 Task: Search one way flight ticket for 2 adults, 2 infants in seat and 1 infant on lap in first from Cordova: Merle K. (mudhole) Smith Airport to Evansville: Evansville Regional Airport on 5-3-2023. Choice of flights is Frontier. Number of bags: 3 checked bags. Price is upto 65000. Outbound departure time preference is 9:15.
Action: Mouse moved to (274, 345)
Screenshot: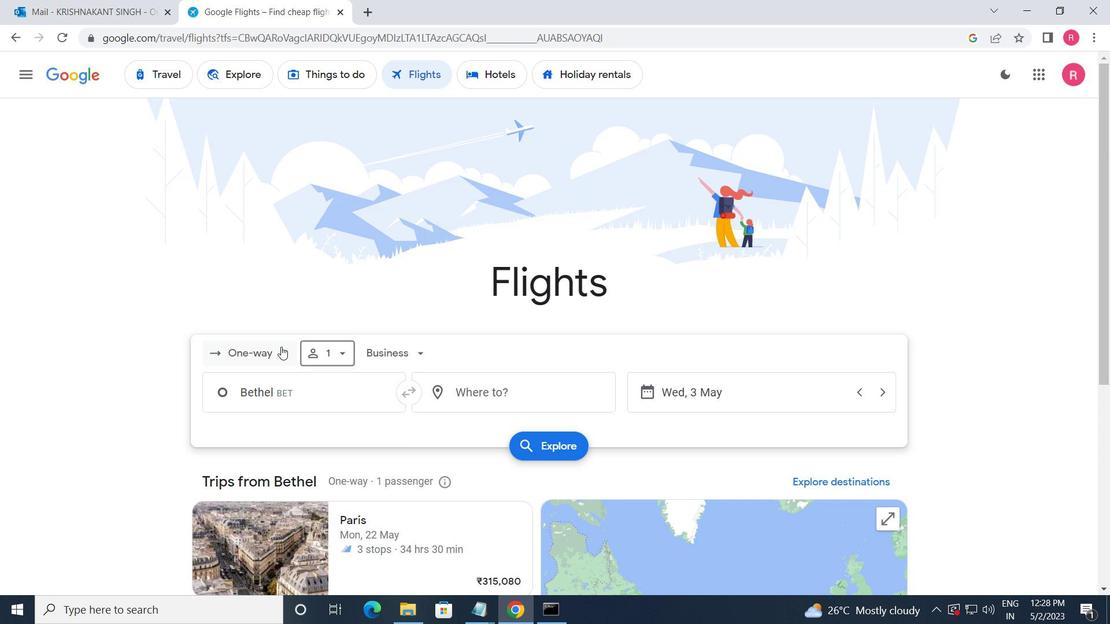 
Action: Mouse pressed left at (274, 345)
Screenshot: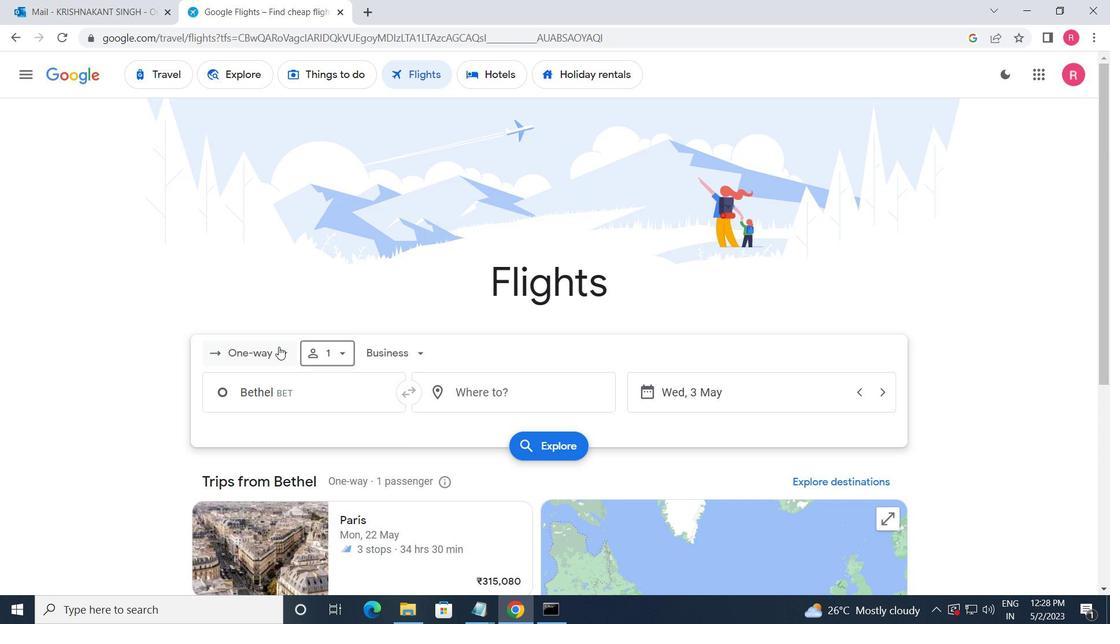 
Action: Mouse moved to (278, 419)
Screenshot: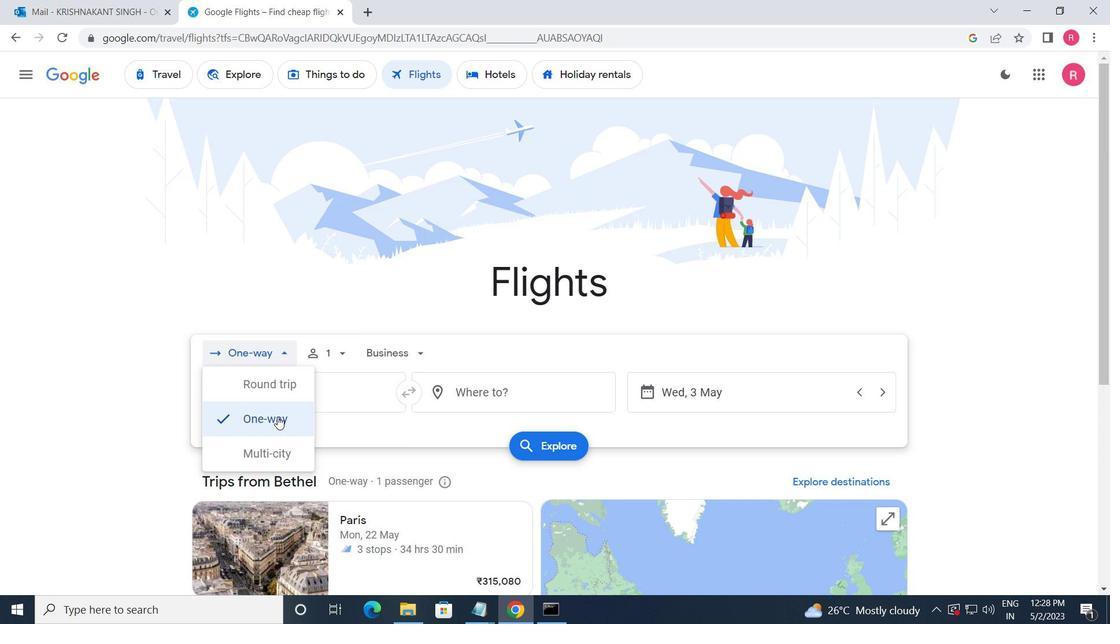 
Action: Mouse pressed left at (278, 419)
Screenshot: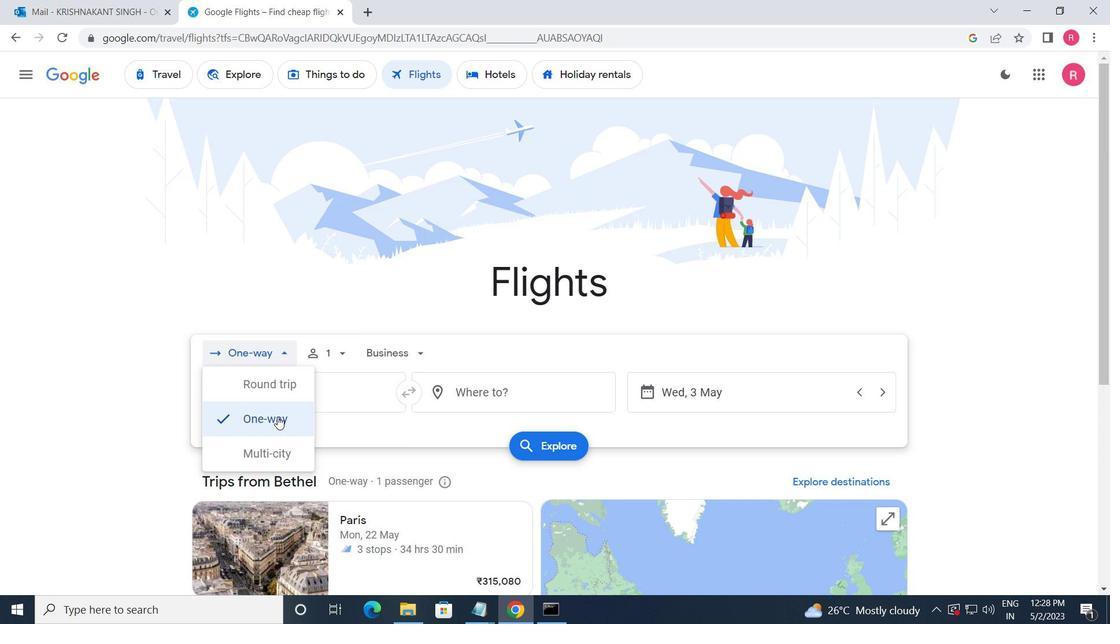 
Action: Mouse moved to (329, 359)
Screenshot: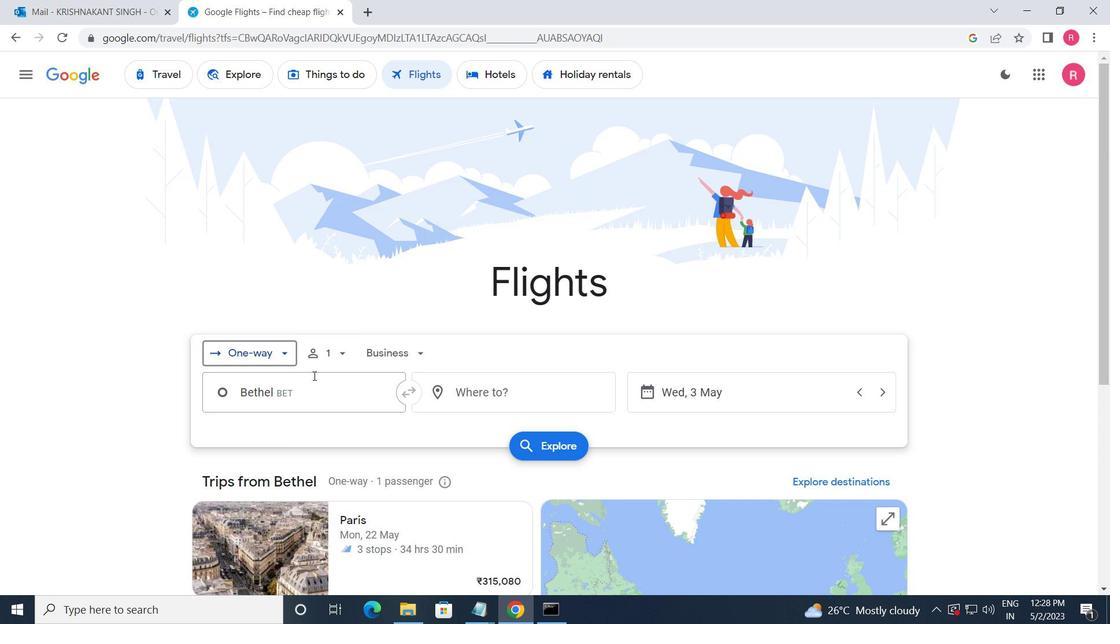 
Action: Mouse pressed left at (329, 359)
Screenshot: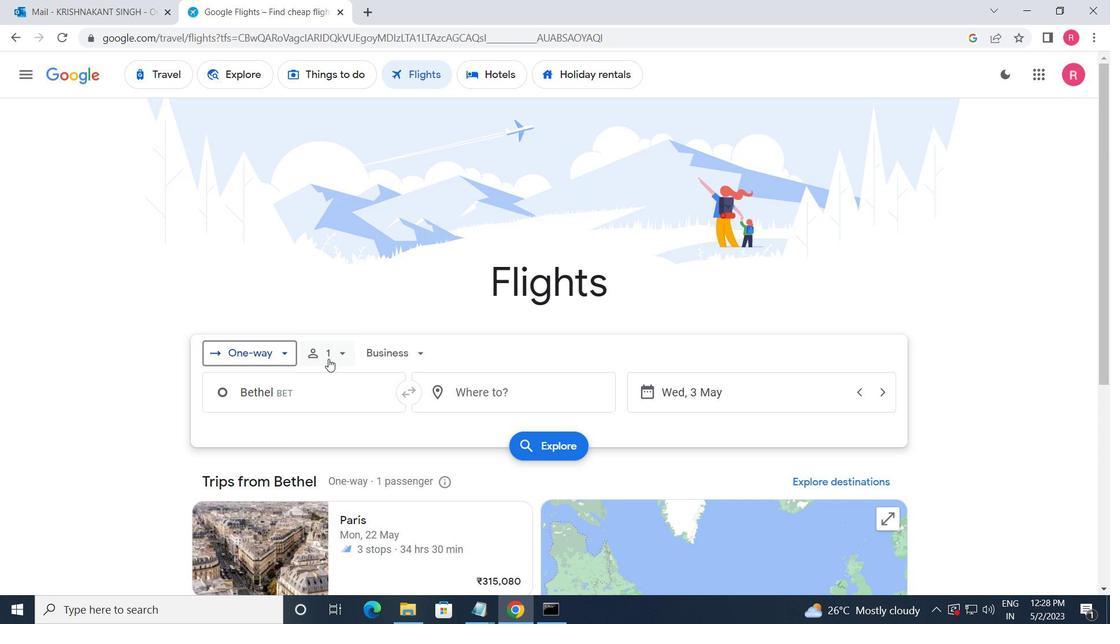 
Action: Mouse moved to (445, 387)
Screenshot: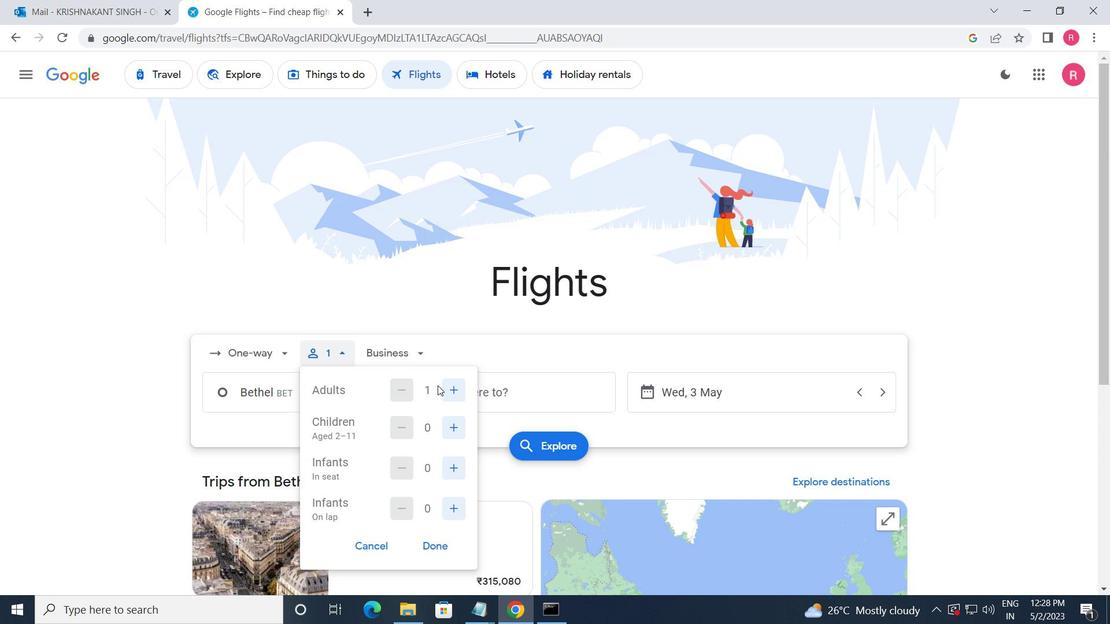 
Action: Mouse pressed left at (445, 387)
Screenshot: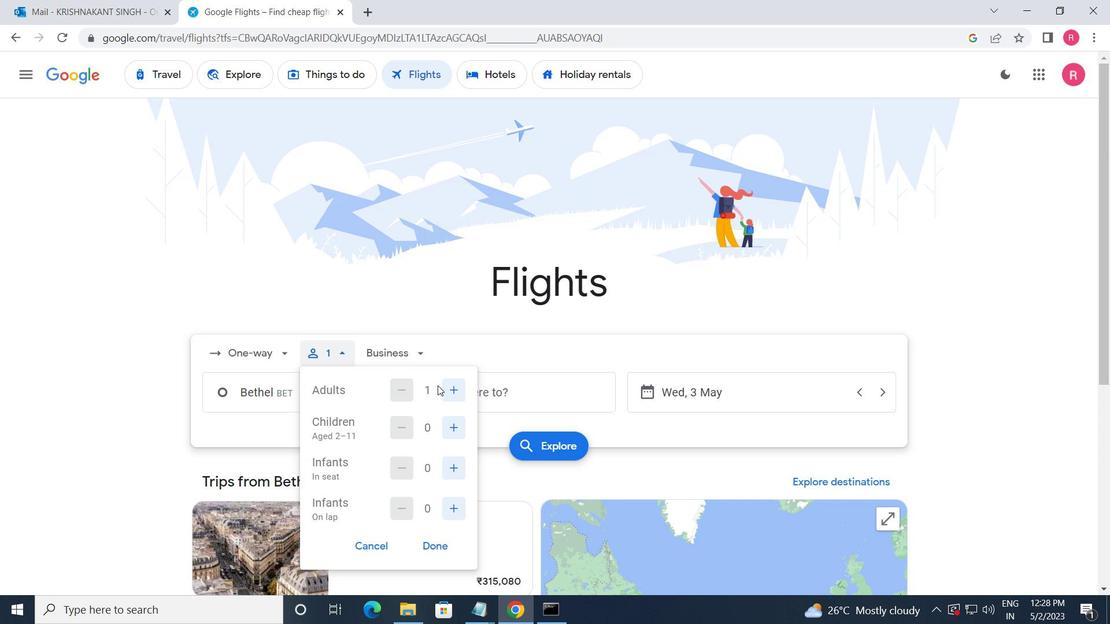 
Action: Mouse moved to (461, 426)
Screenshot: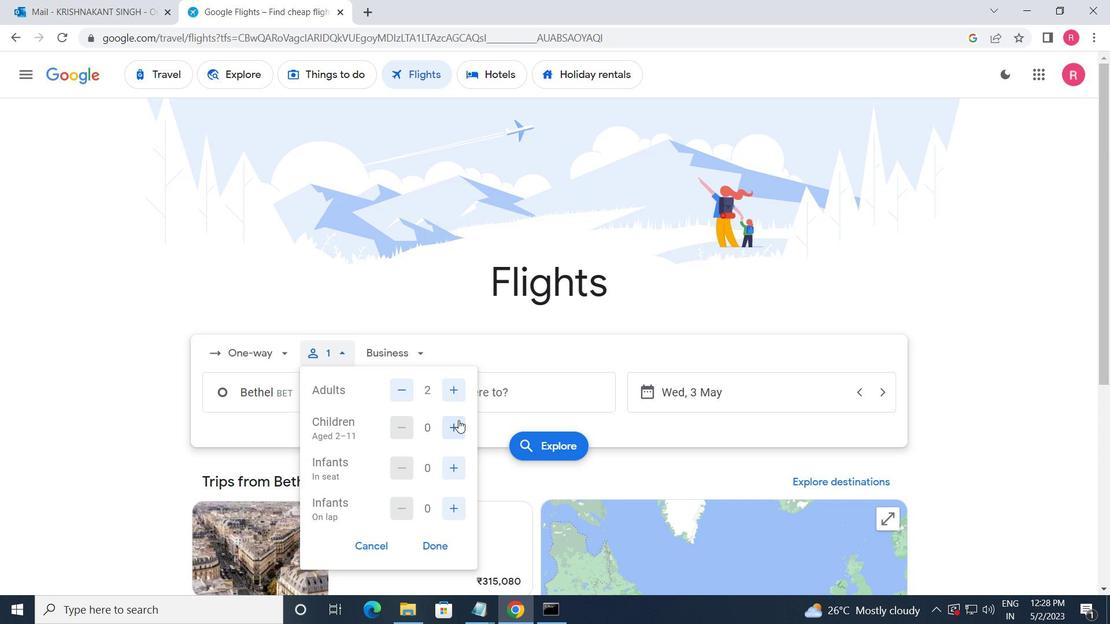 
Action: Mouse pressed left at (461, 426)
Screenshot: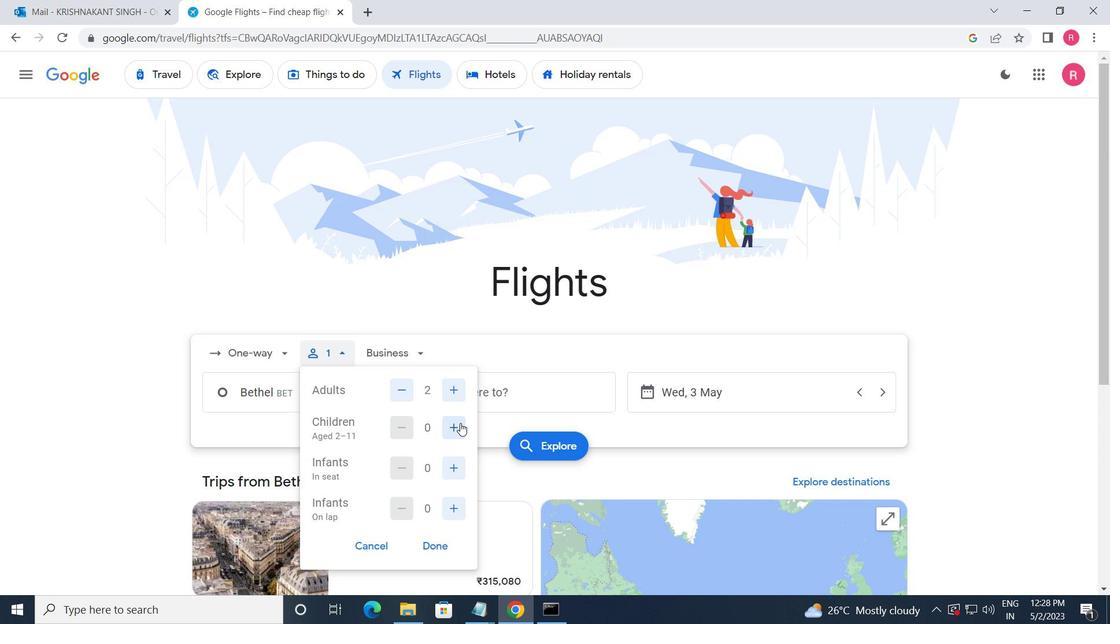 
Action: Mouse pressed left at (461, 426)
Screenshot: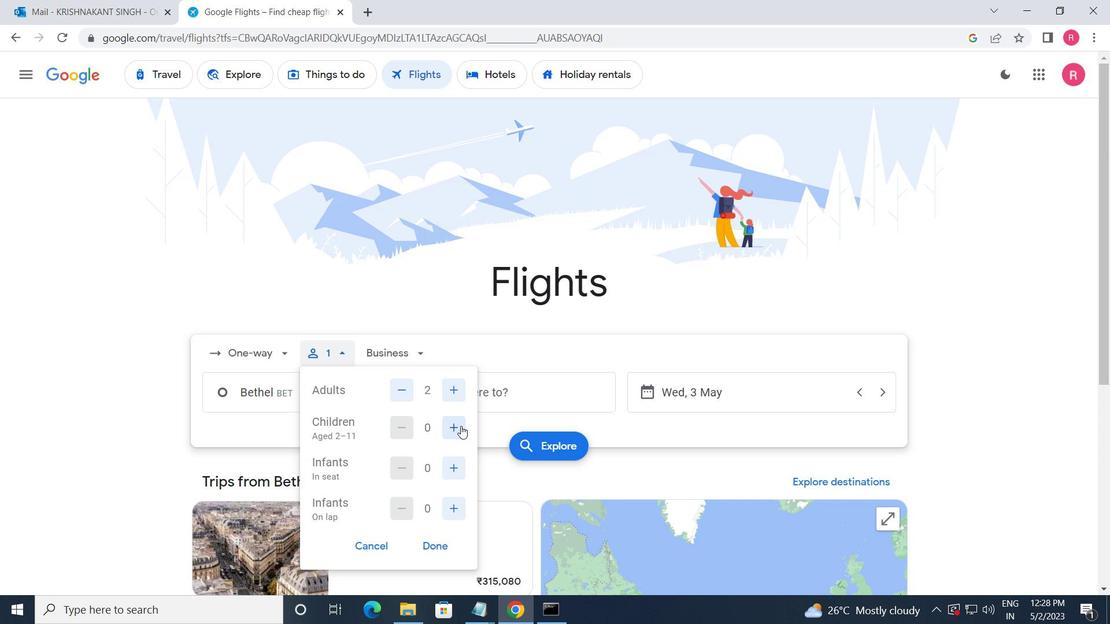 
Action: Mouse moved to (450, 464)
Screenshot: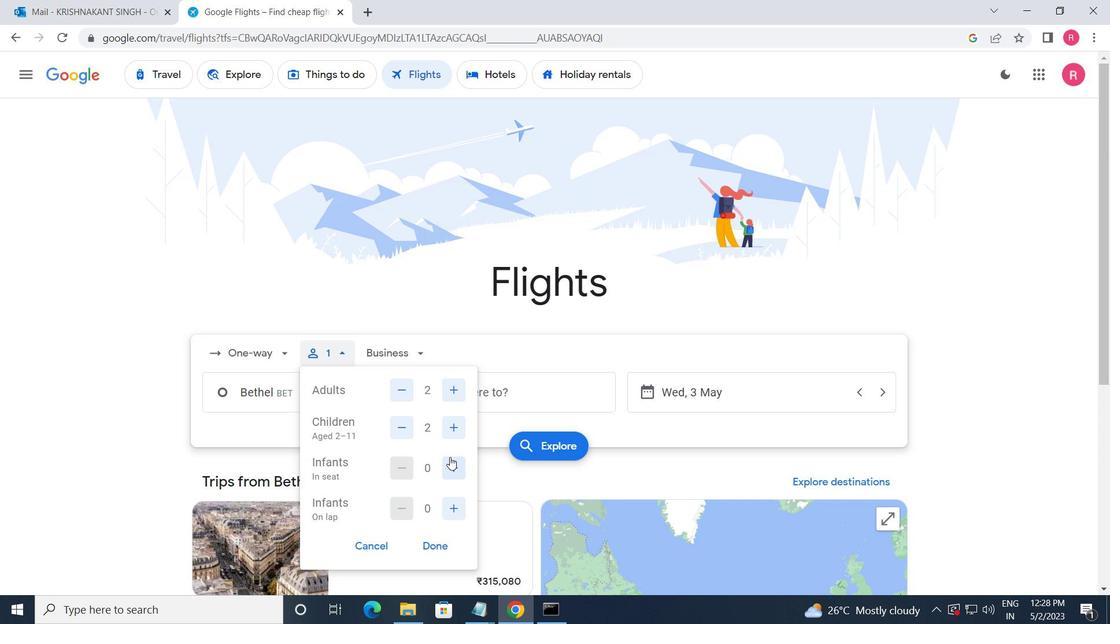 
Action: Mouse pressed left at (450, 464)
Screenshot: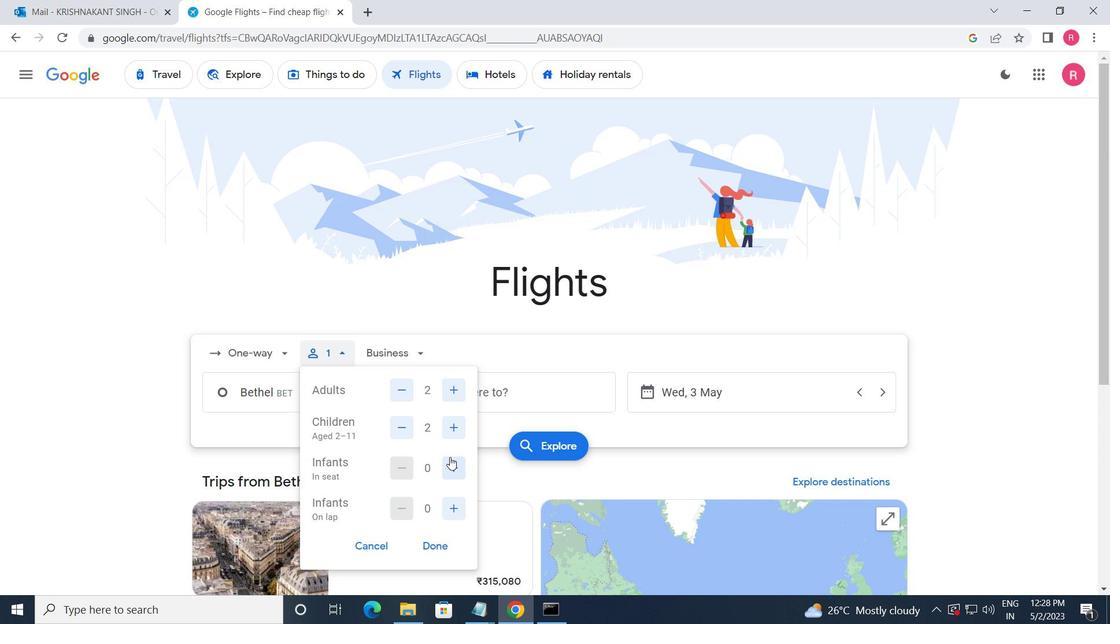 
Action: Mouse moved to (440, 545)
Screenshot: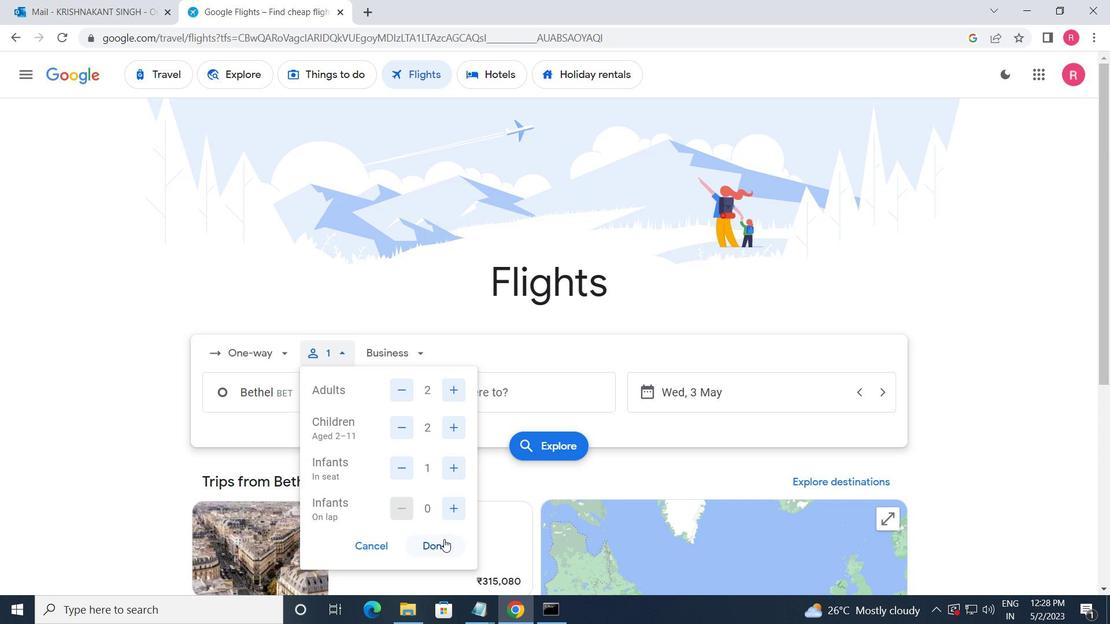 
Action: Mouse pressed left at (440, 545)
Screenshot: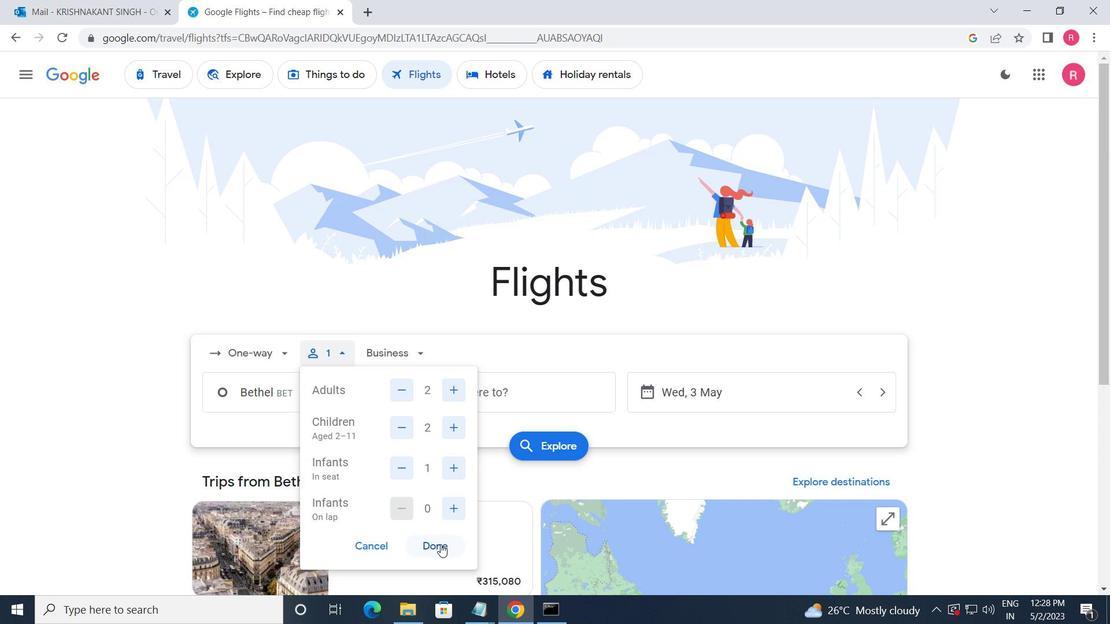 
Action: Mouse moved to (407, 358)
Screenshot: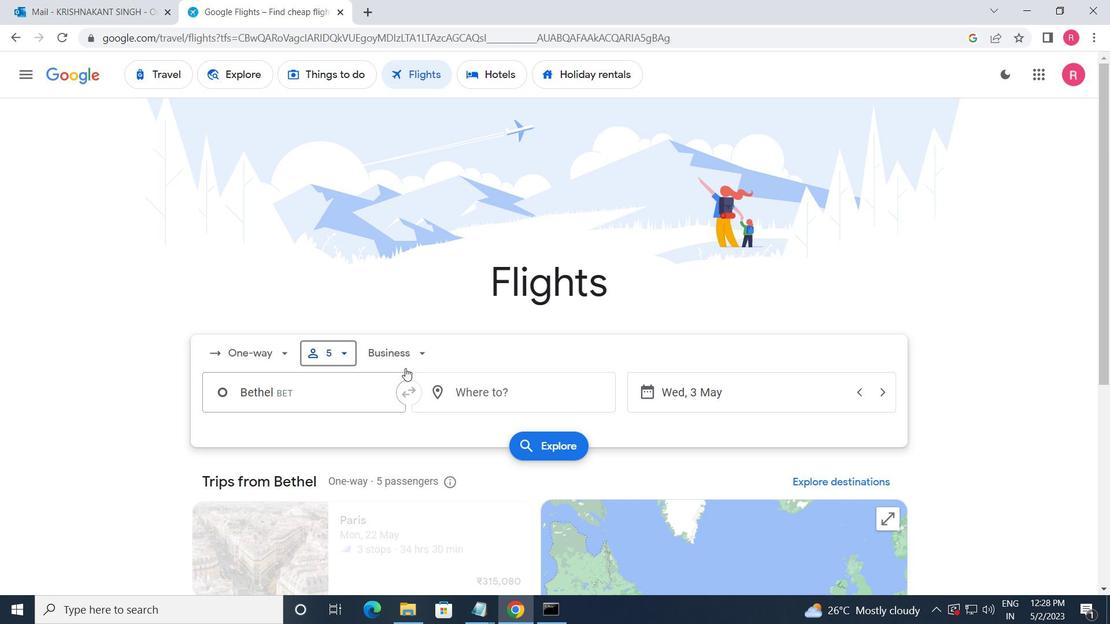 
Action: Mouse pressed left at (407, 358)
Screenshot: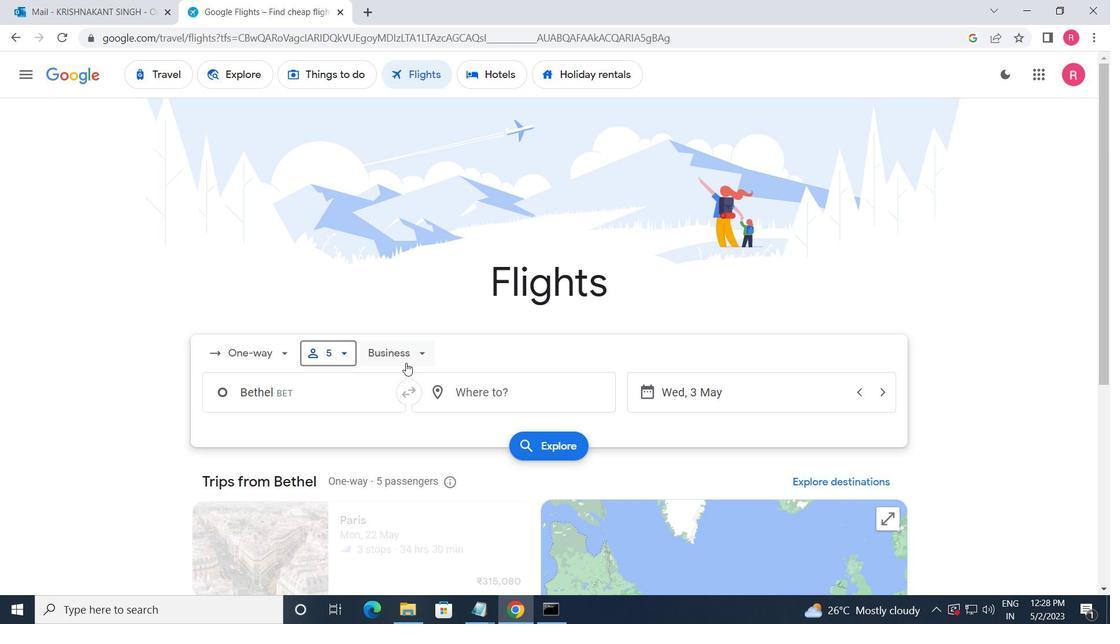 
Action: Mouse moved to (403, 475)
Screenshot: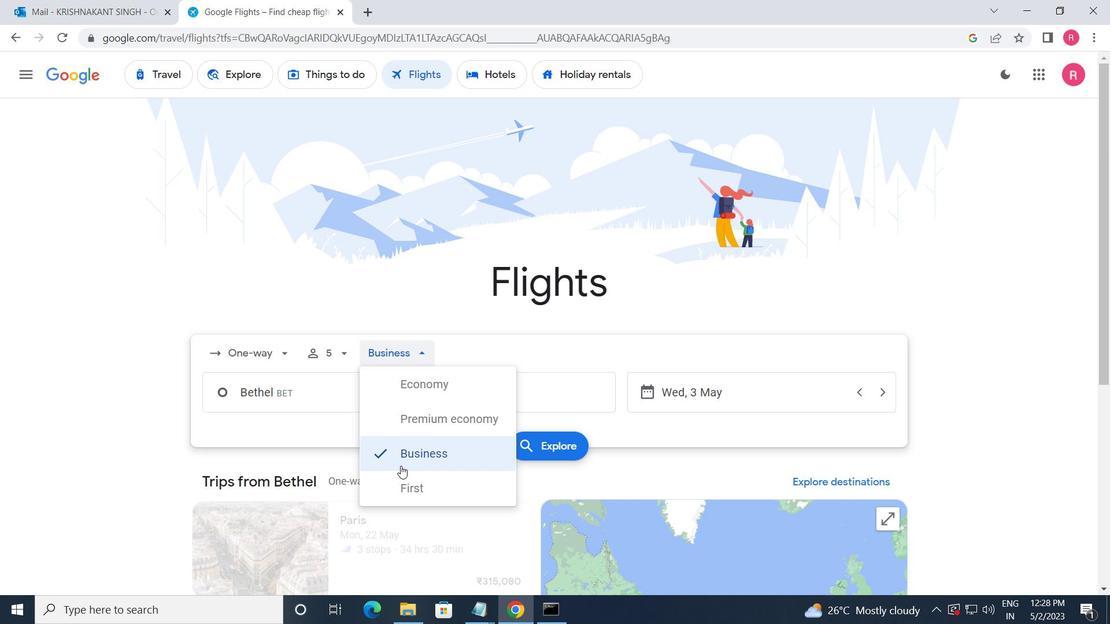 
Action: Mouse pressed left at (403, 475)
Screenshot: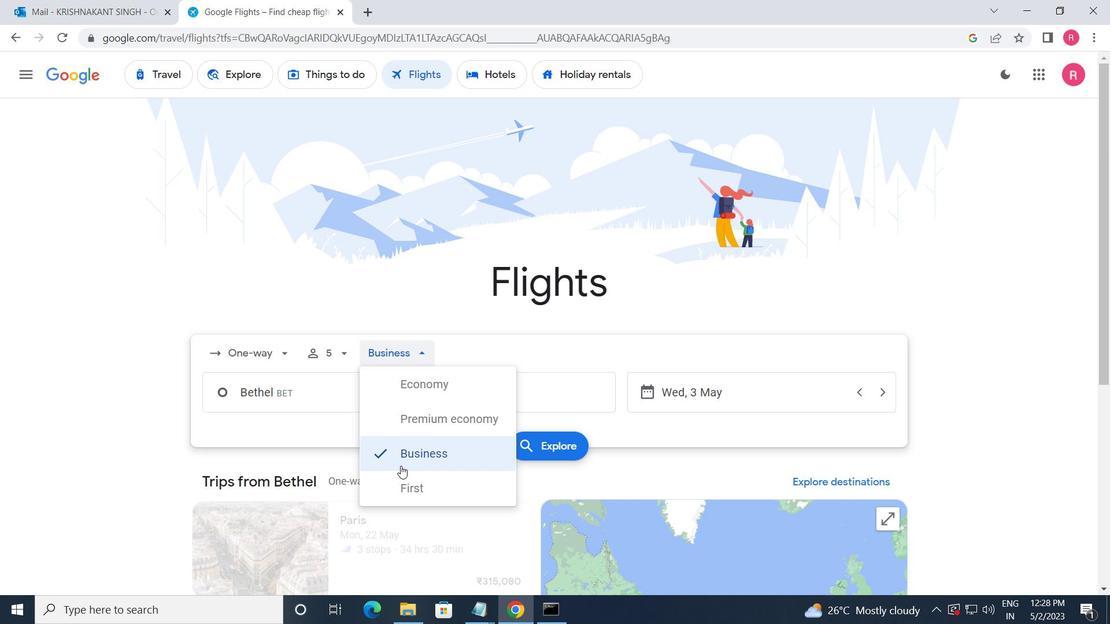 
Action: Mouse moved to (358, 398)
Screenshot: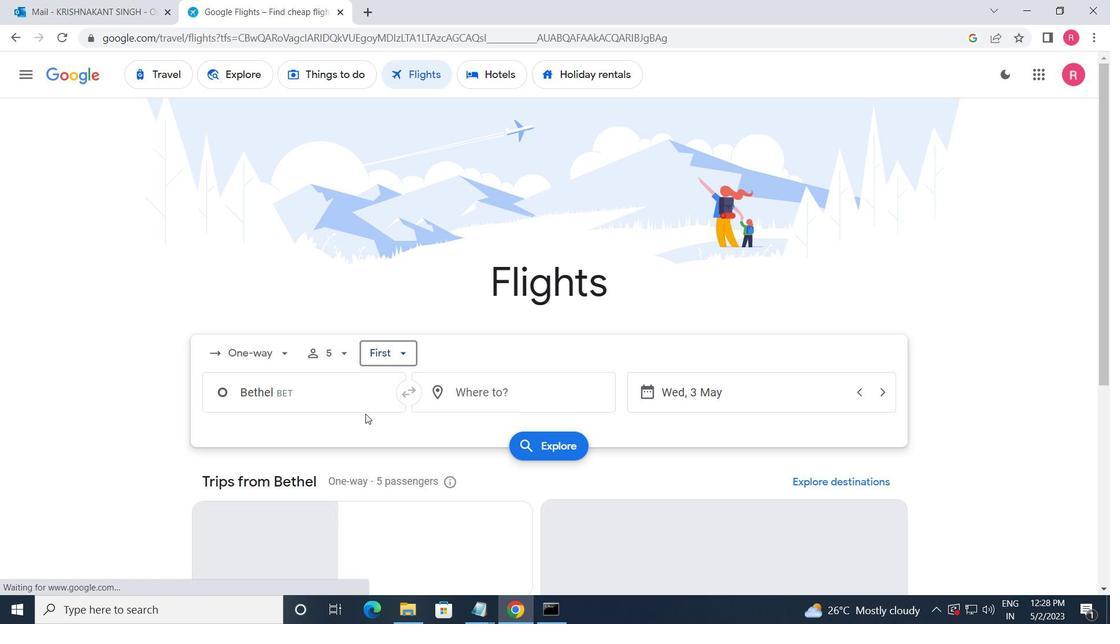 
Action: Mouse pressed left at (358, 398)
Screenshot: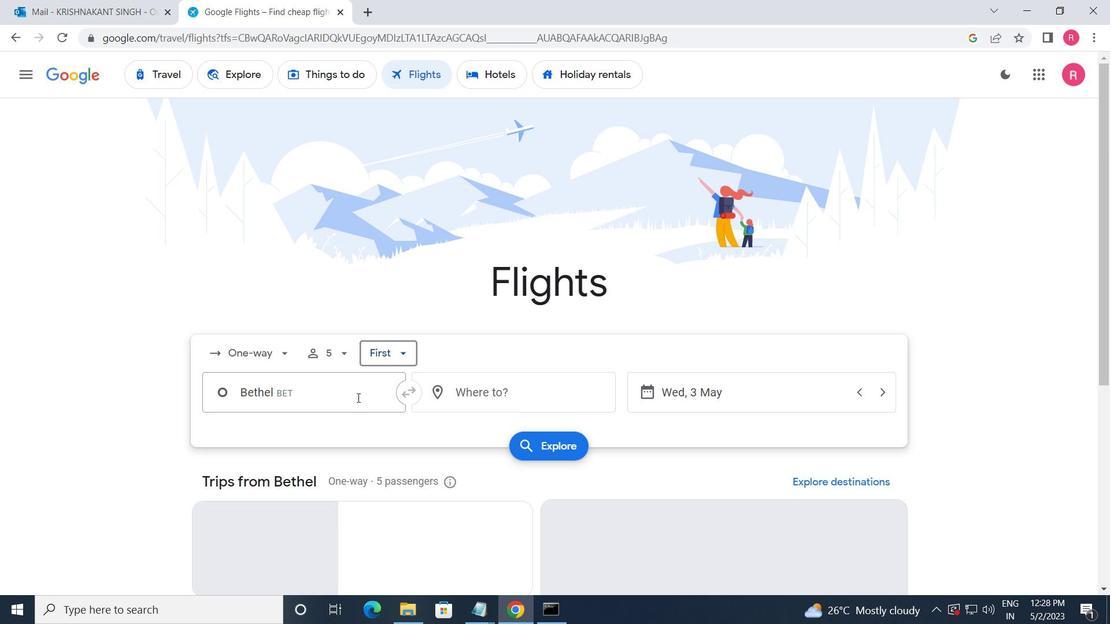 
Action: Mouse moved to (292, 191)
Screenshot: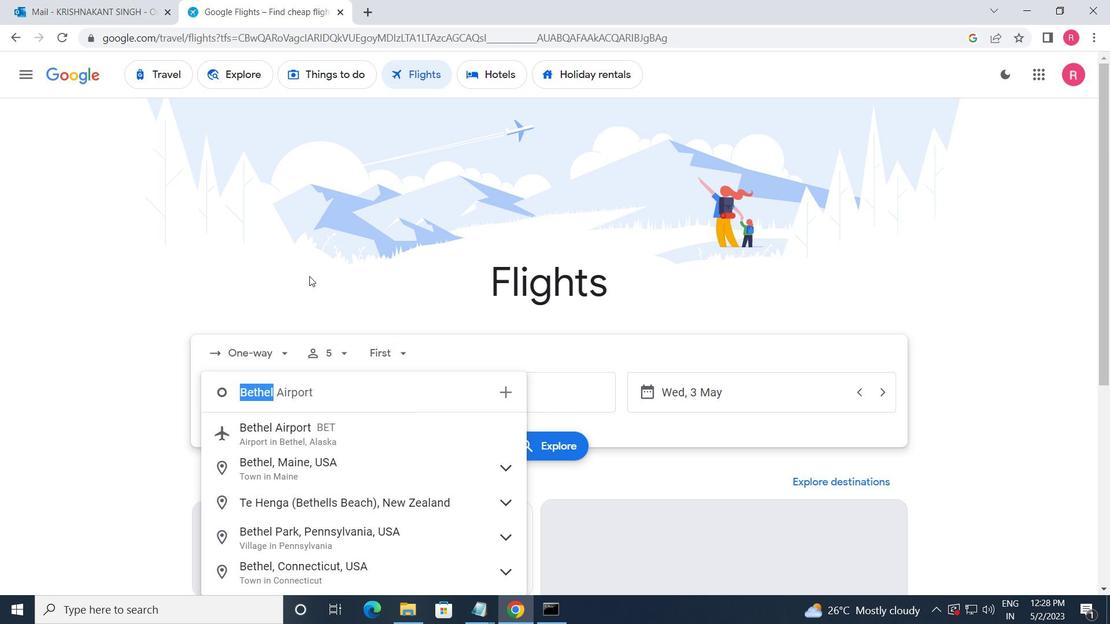 
Action: Key pressed <Key.shift_r>Merle<Key.space>
Screenshot: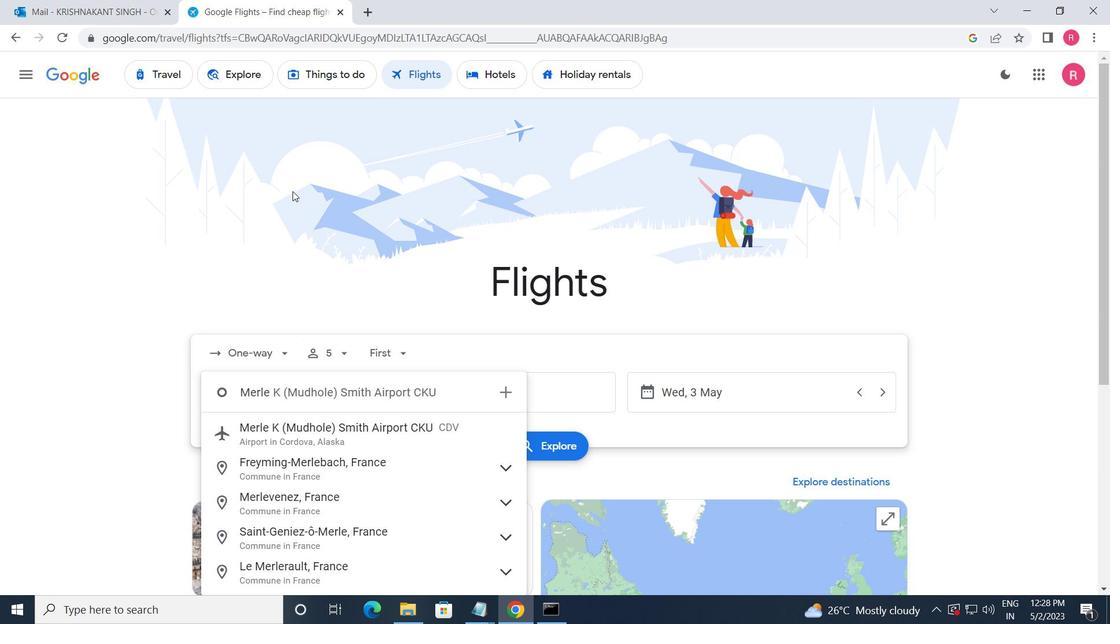 
Action: Mouse moved to (330, 434)
Screenshot: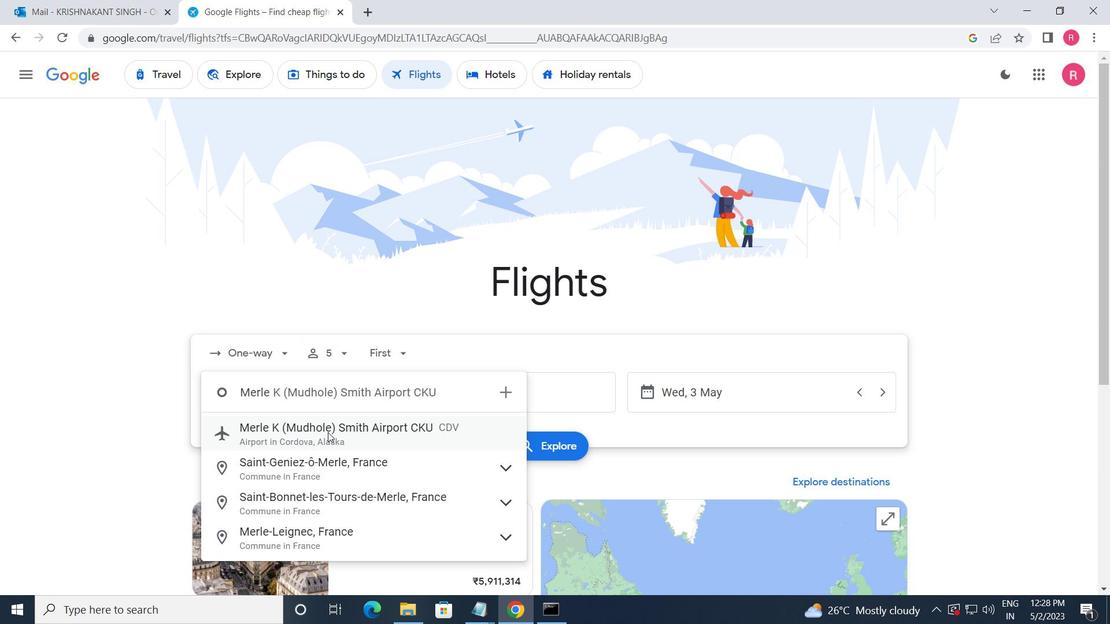 
Action: Mouse pressed left at (330, 434)
Screenshot: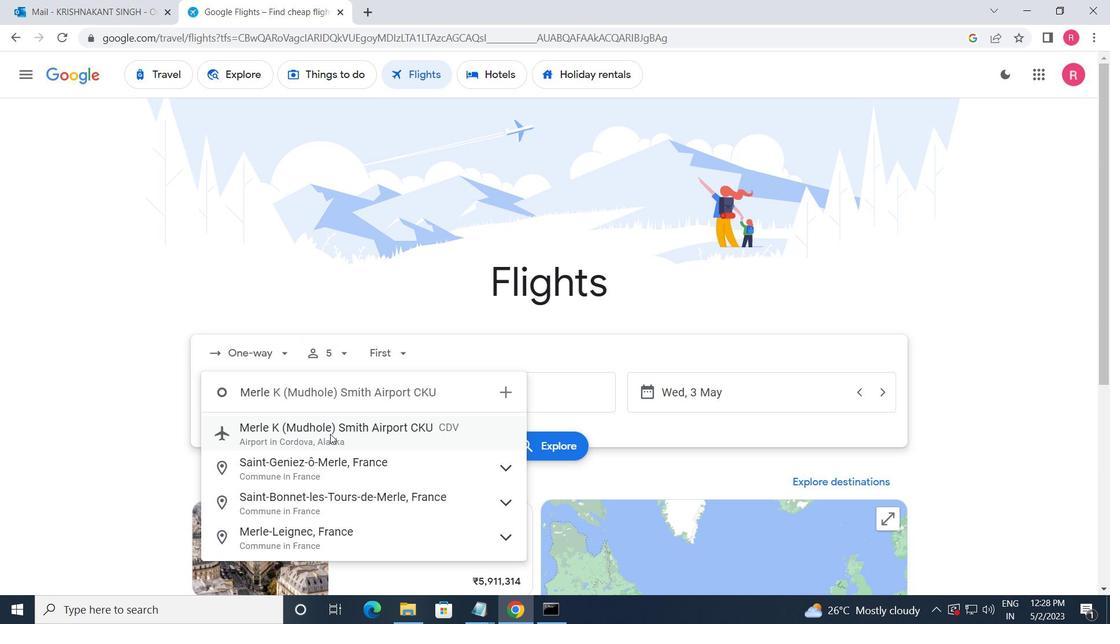 
Action: Mouse moved to (481, 389)
Screenshot: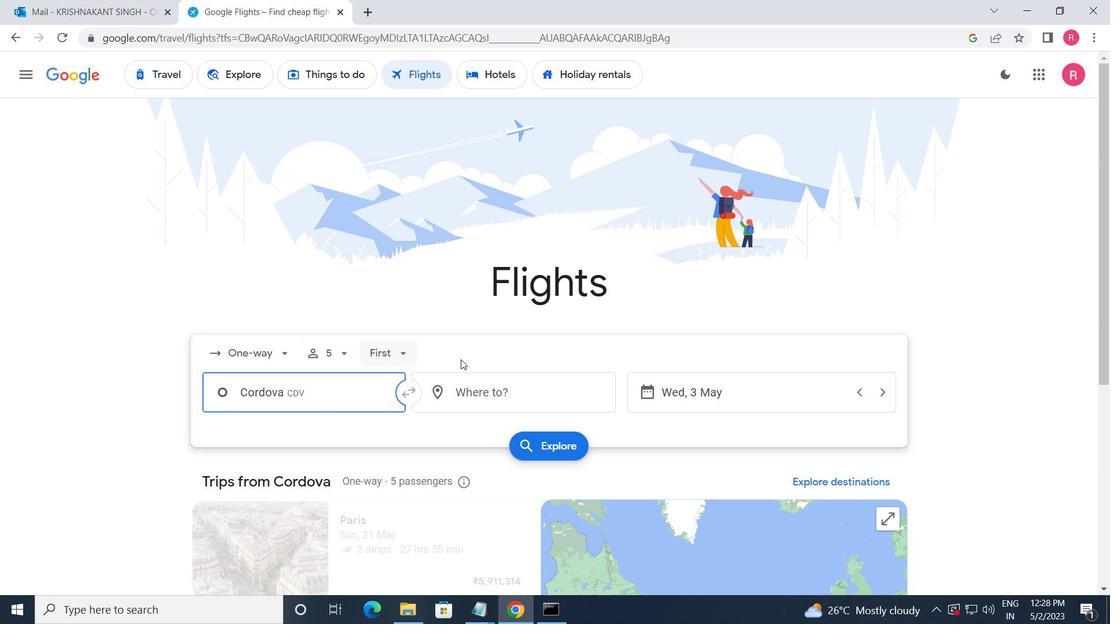 
Action: Mouse pressed left at (481, 389)
Screenshot: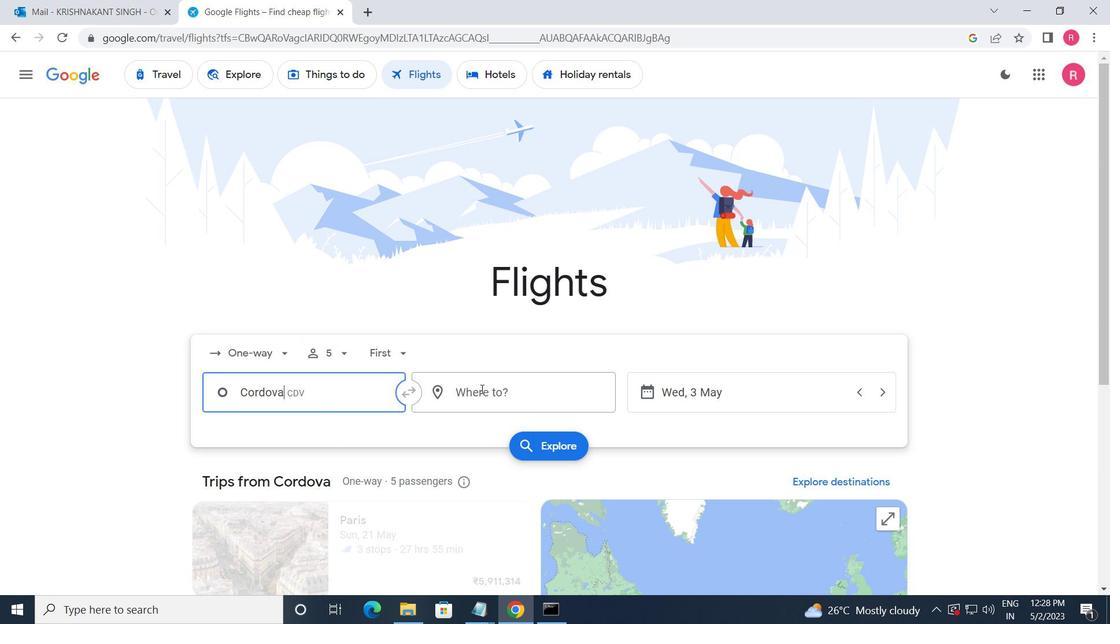 
Action: Mouse moved to (502, 541)
Screenshot: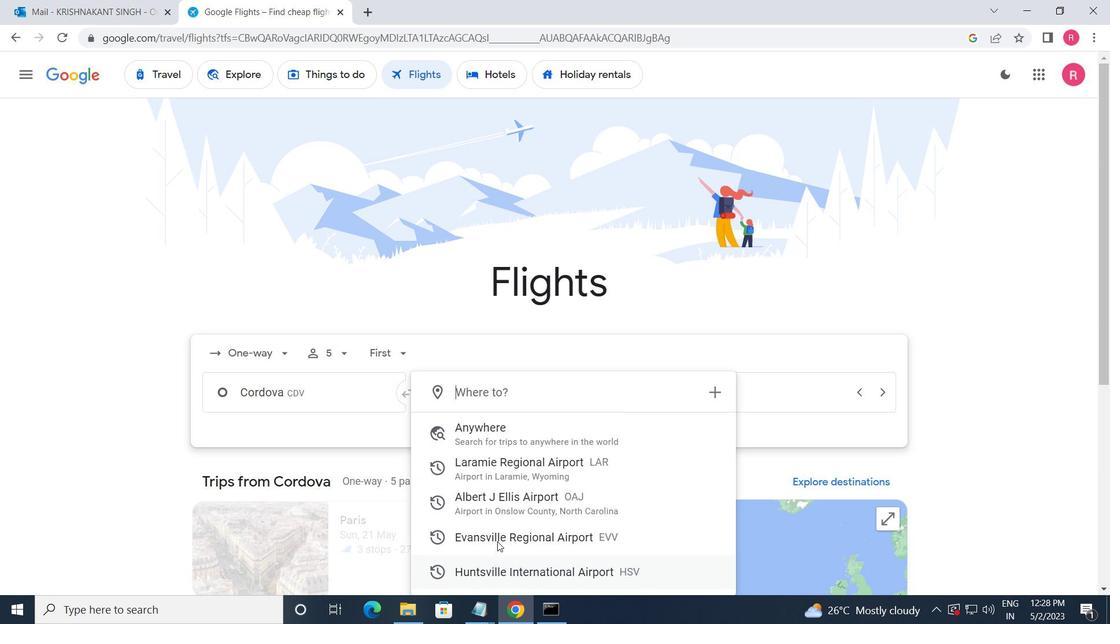 
Action: Mouse pressed left at (502, 541)
Screenshot: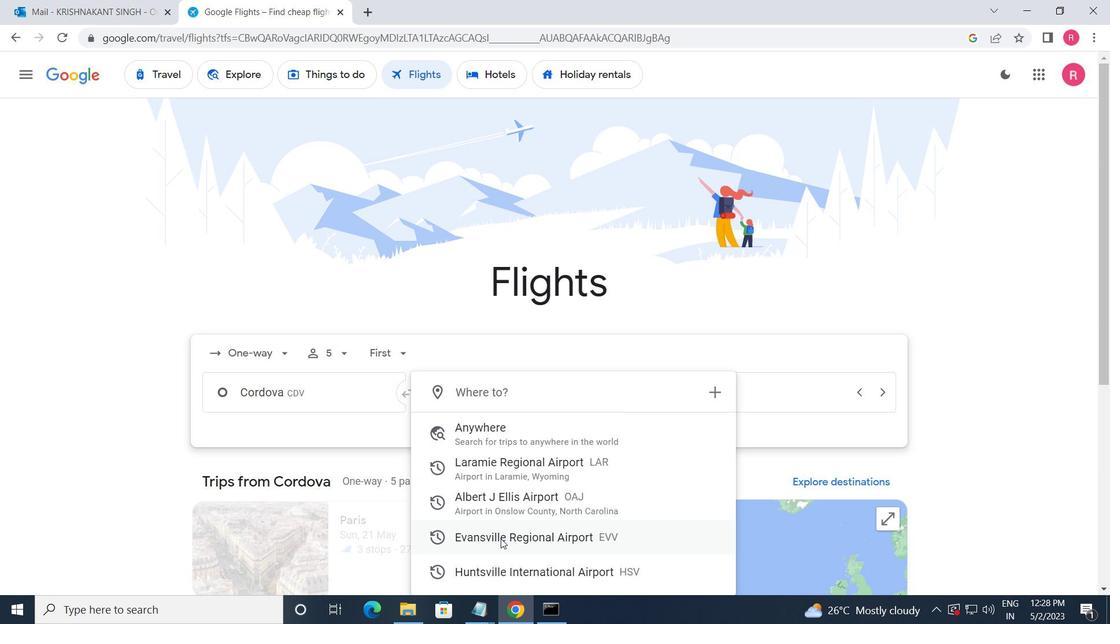 
Action: Mouse moved to (751, 389)
Screenshot: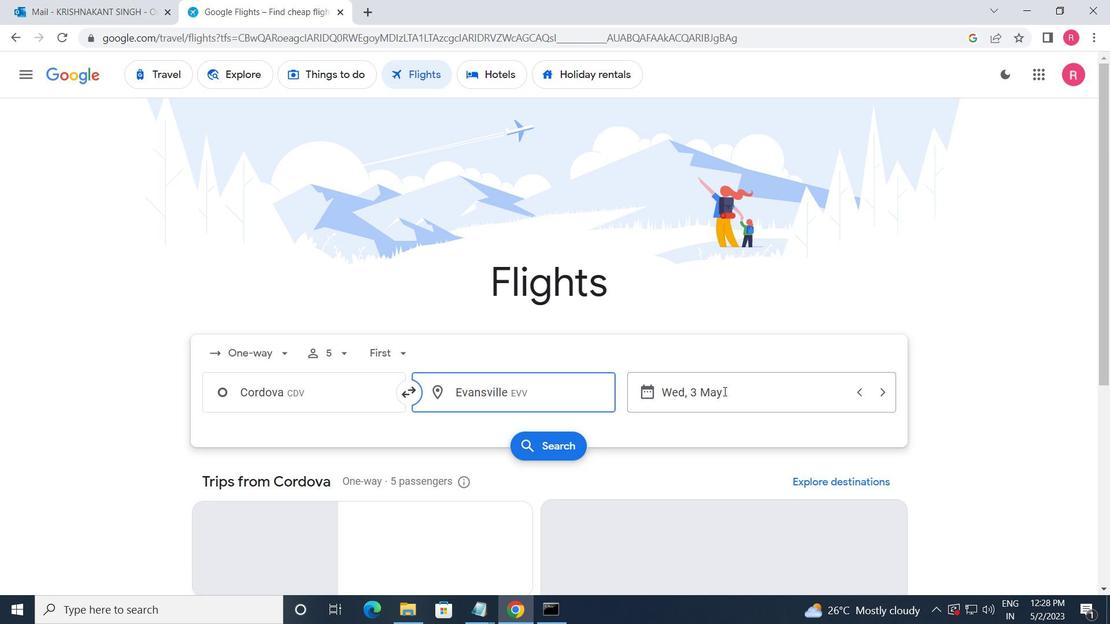 
Action: Mouse pressed left at (751, 389)
Screenshot: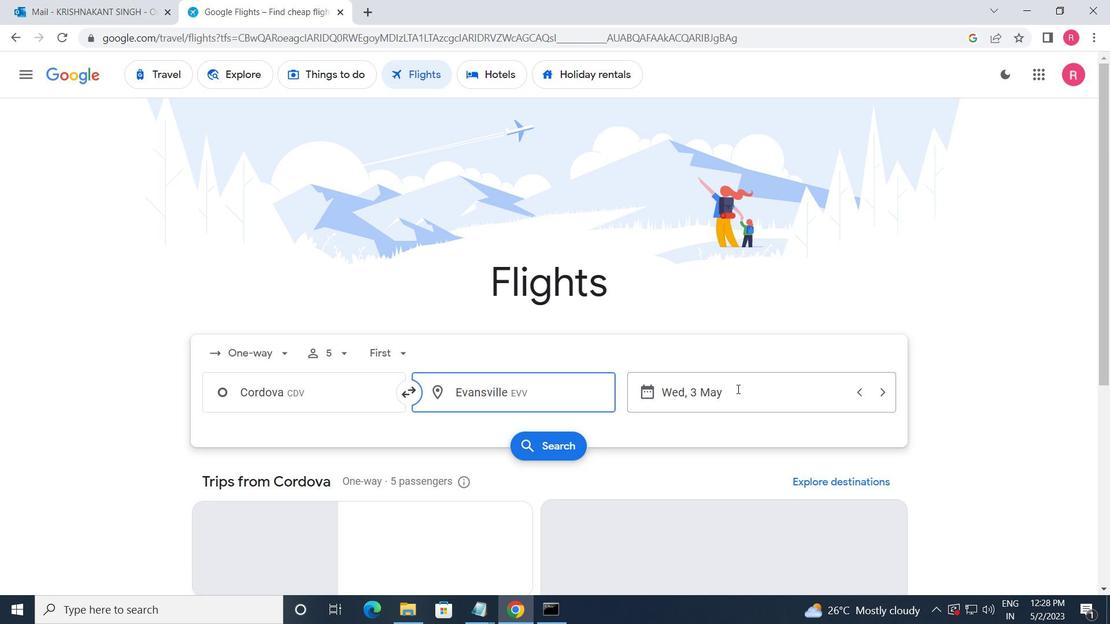 
Action: Mouse moved to (487, 335)
Screenshot: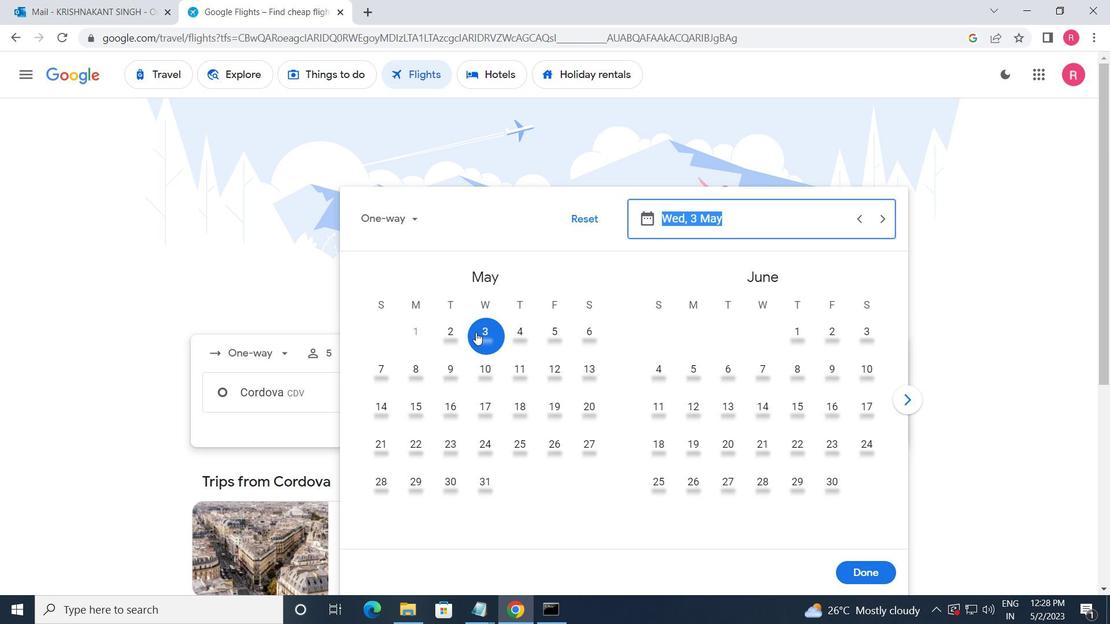 
Action: Mouse pressed left at (487, 335)
Screenshot: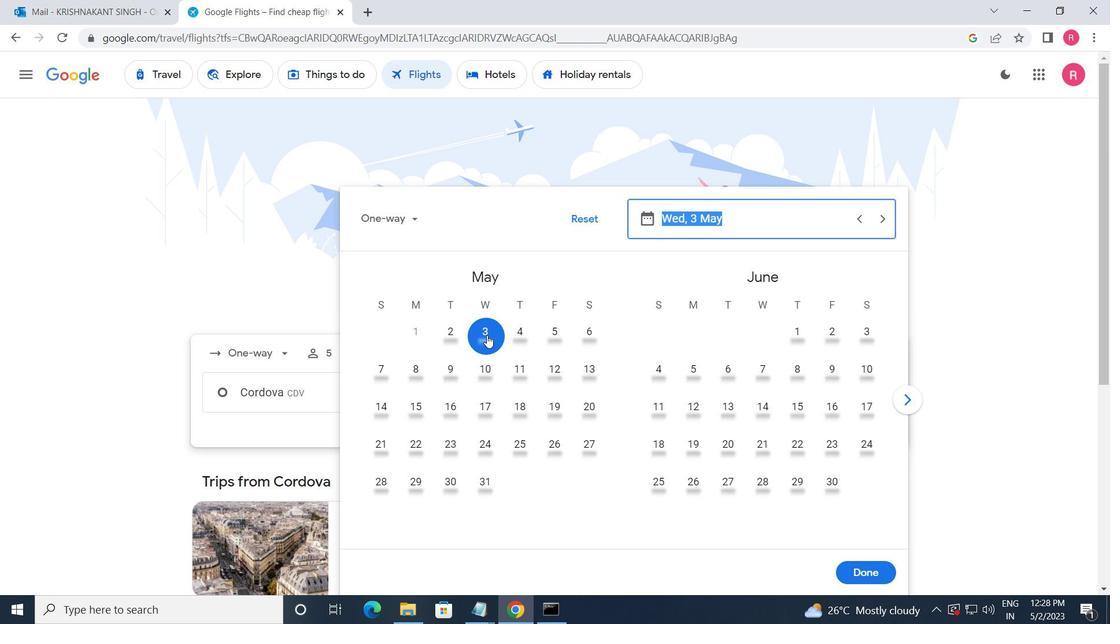 
Action: Mouse moved to (863, 572)
Screenshot: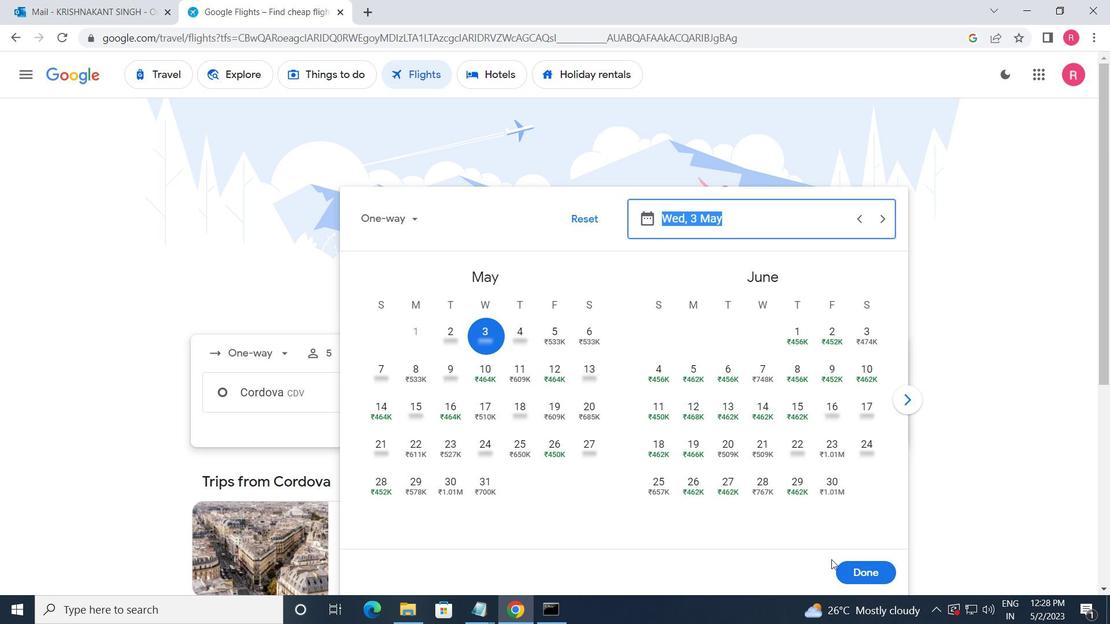 
Action: Mouse pressed left at (863, 572)
Screenshot: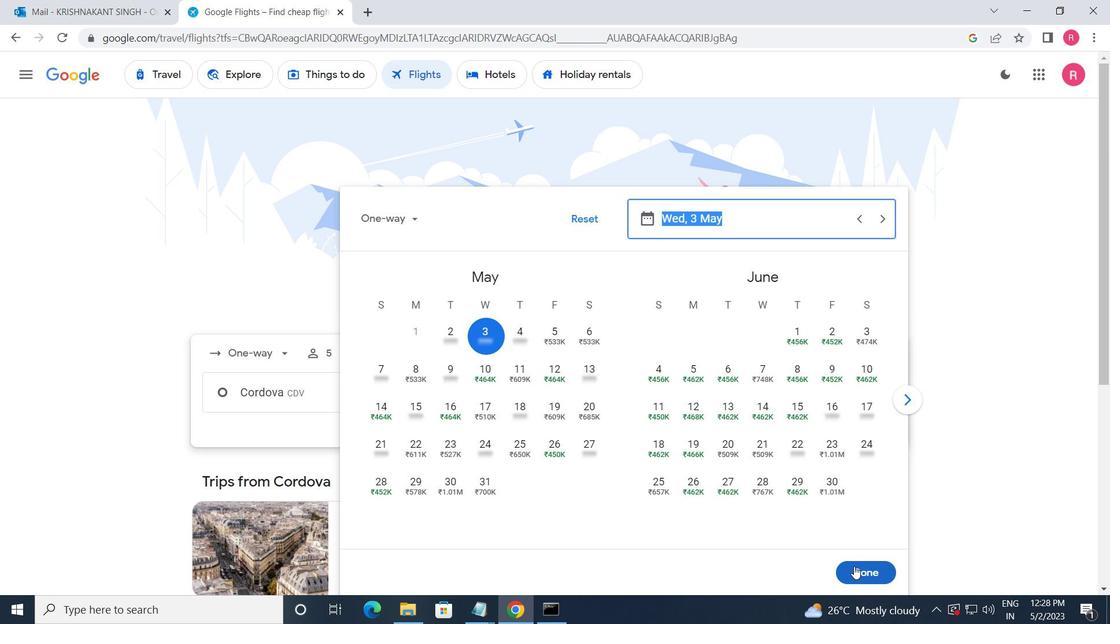 
Action: Mouse moved to (523, 450)
Screenshot: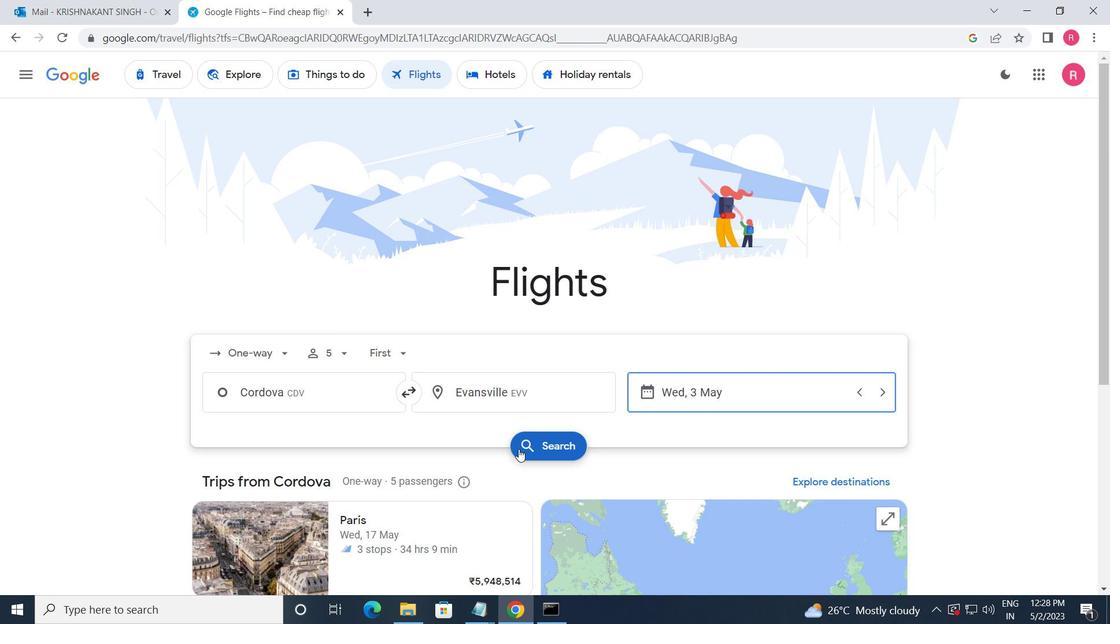 
Action: Mouse pressed left at (523, 450)
Screenshot: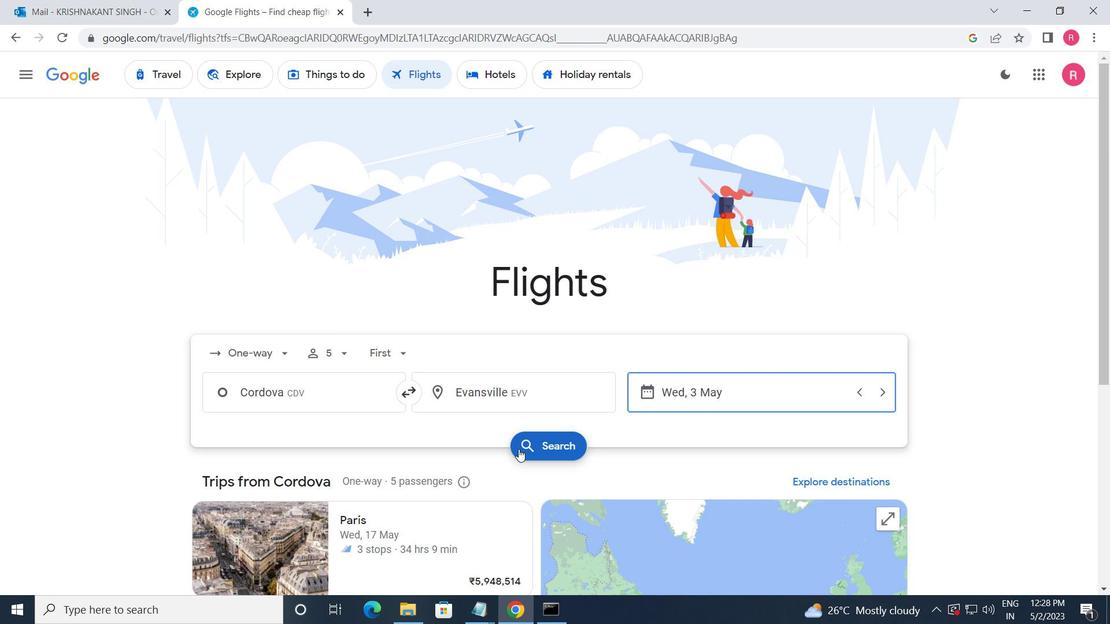 
Action: Mouse moved to (212, 207)
Screenshot: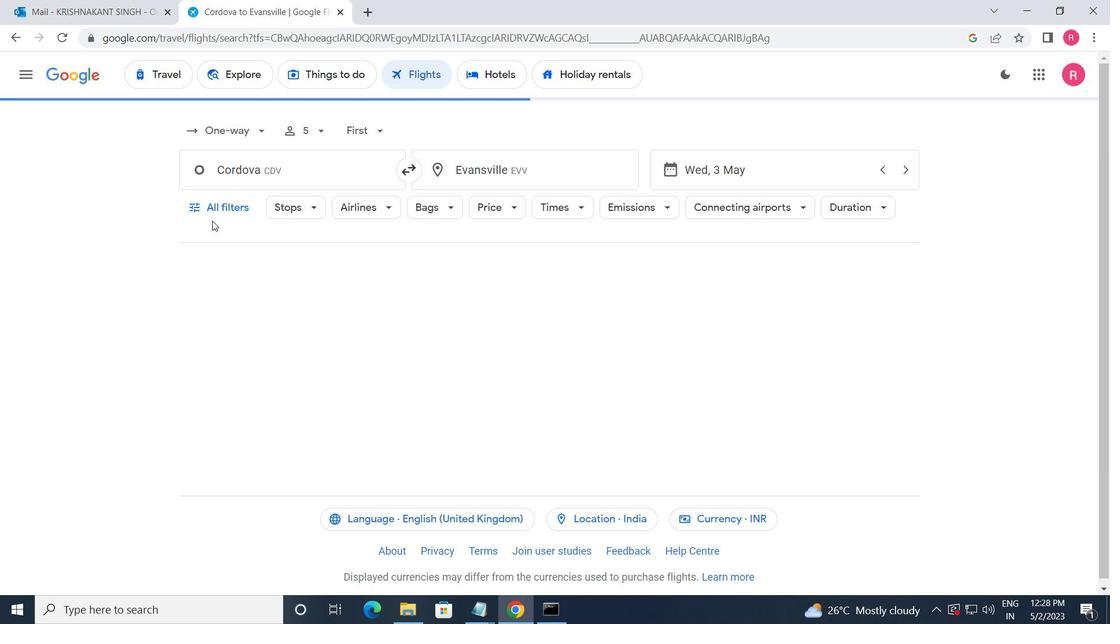 
Action: Mouse pressed left at (212, 207)
Screenshot: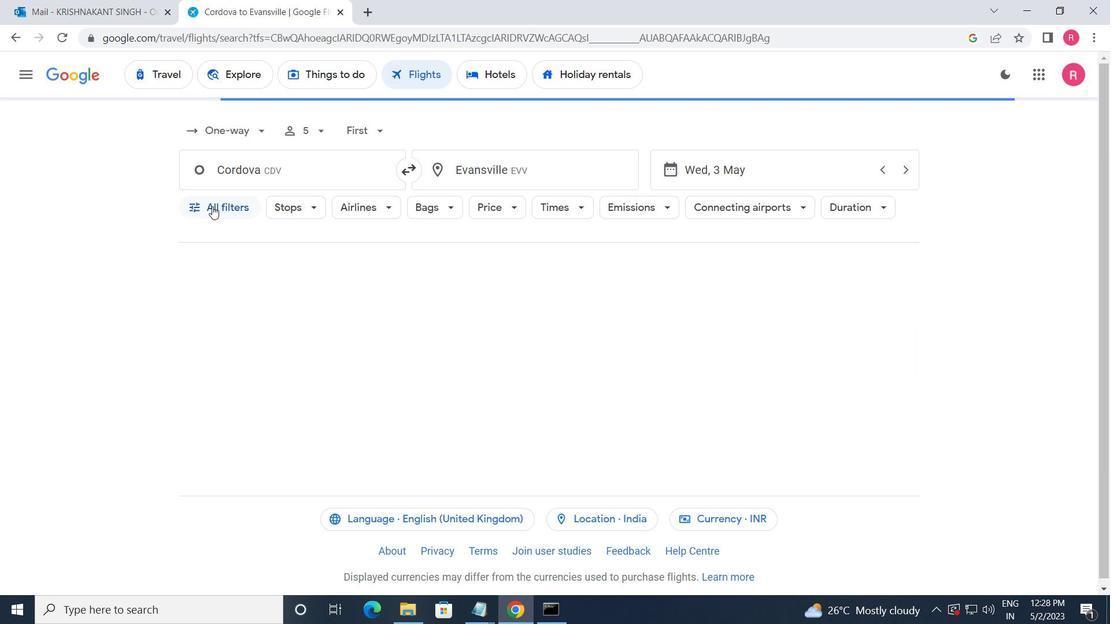 
Action: Mouse moved to (281, 335)
Screenshot: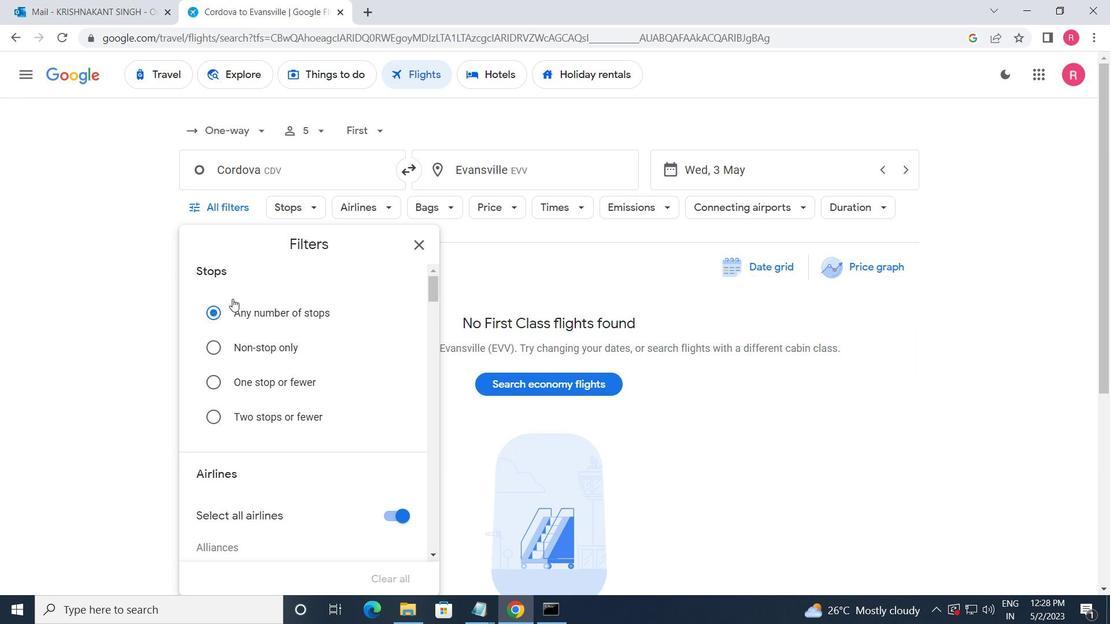 
Action: Mouse scrolled (281, 334) with delta (0, 0)
Screenshot: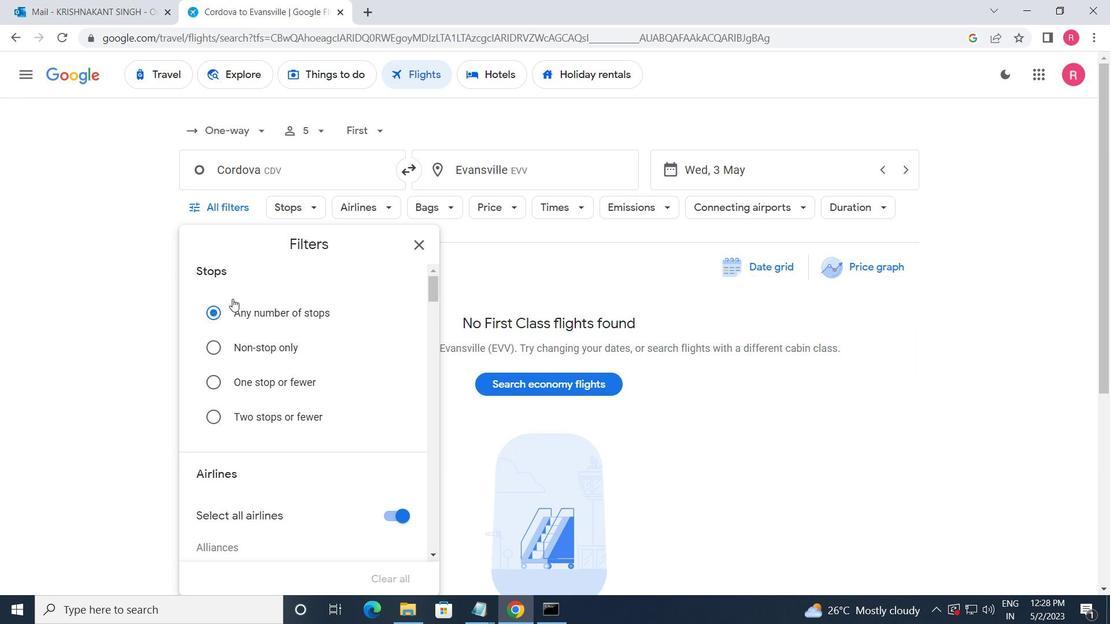 
Action: Mouse moved to (282, 335)
Screenshot: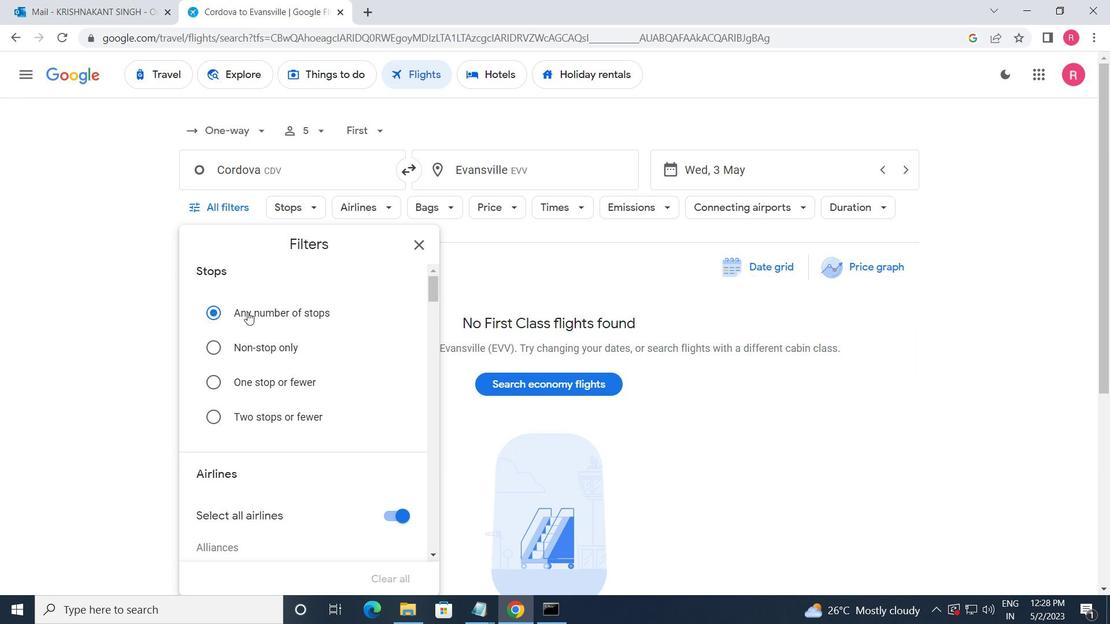 
Action: Mouse scrolled (282, 334) with delta (0, 0)
Screenshot: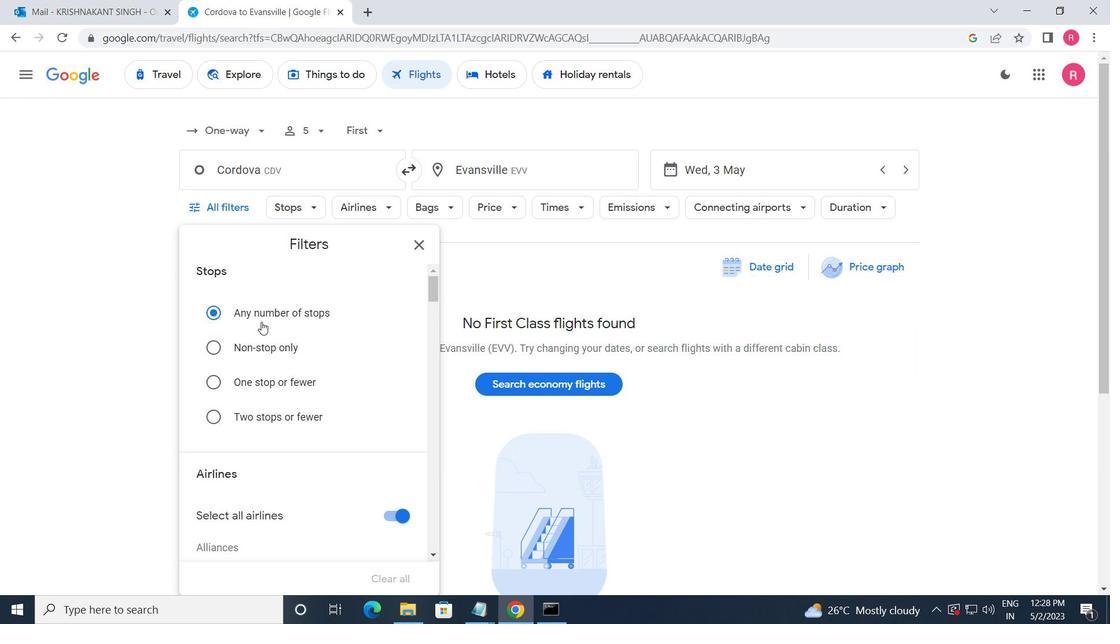 
Action: Mouse moved to (283, 335)
Screenshot: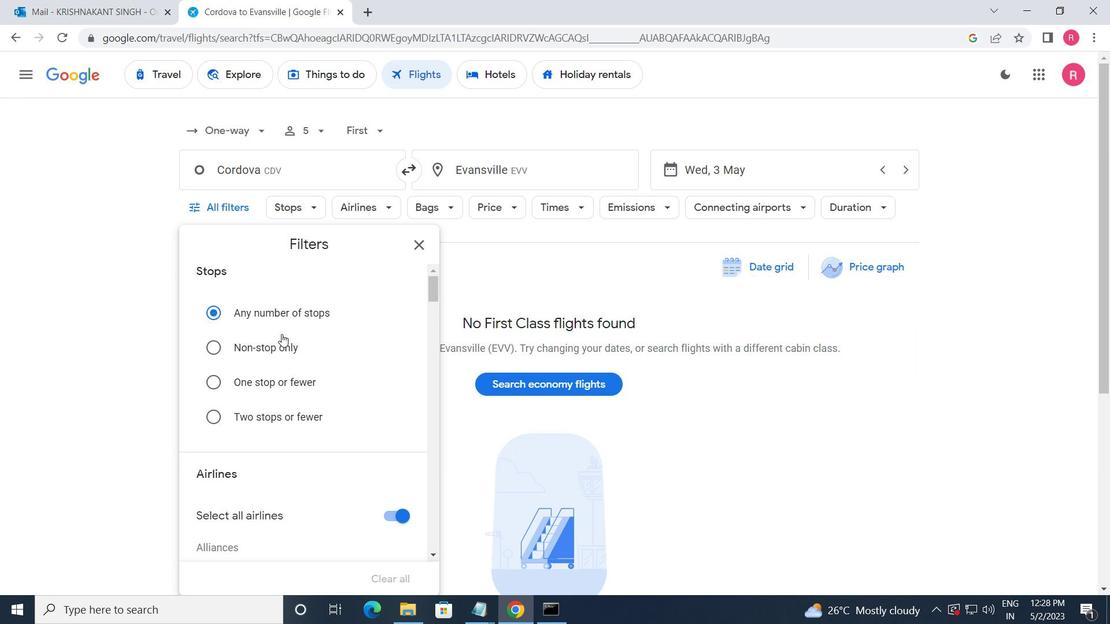
Action: Mouse scrolled (283, 334) with delta (0, 0)
Screenshot: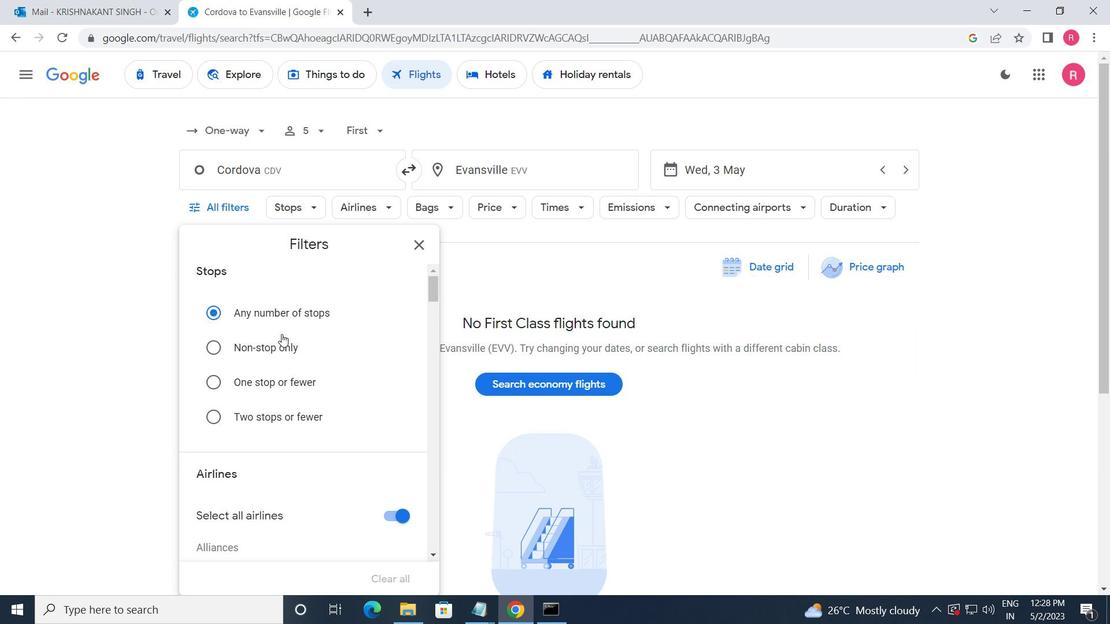 
Action: Mouse moved to (283, 334)
Screenshot: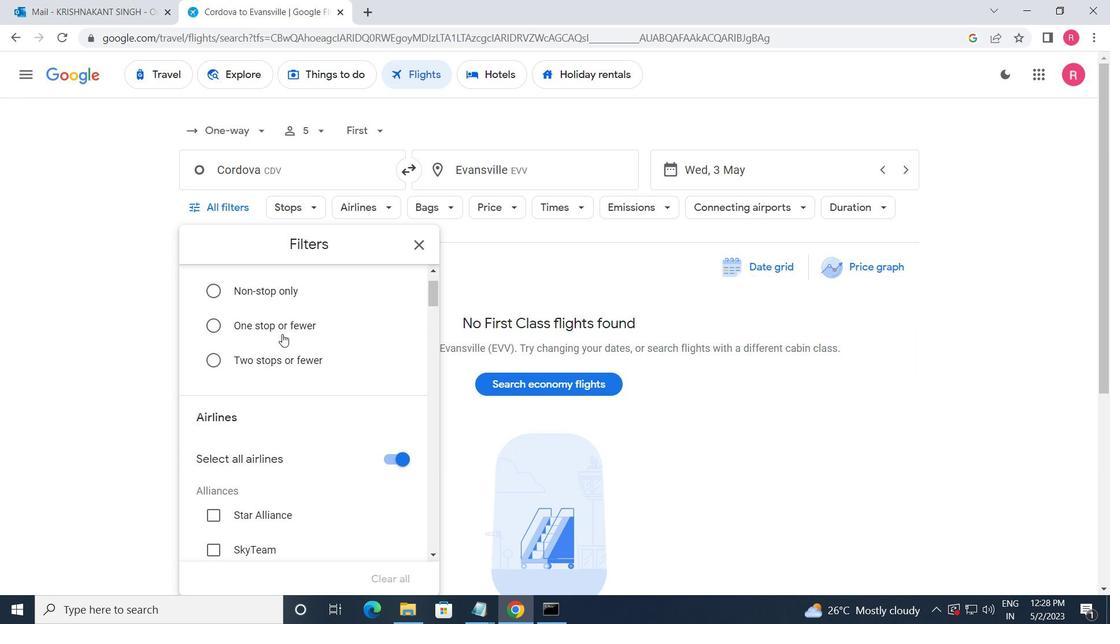 
Action: Mouse scrolled (283, 333) with delta (0, 0)
Screenshot: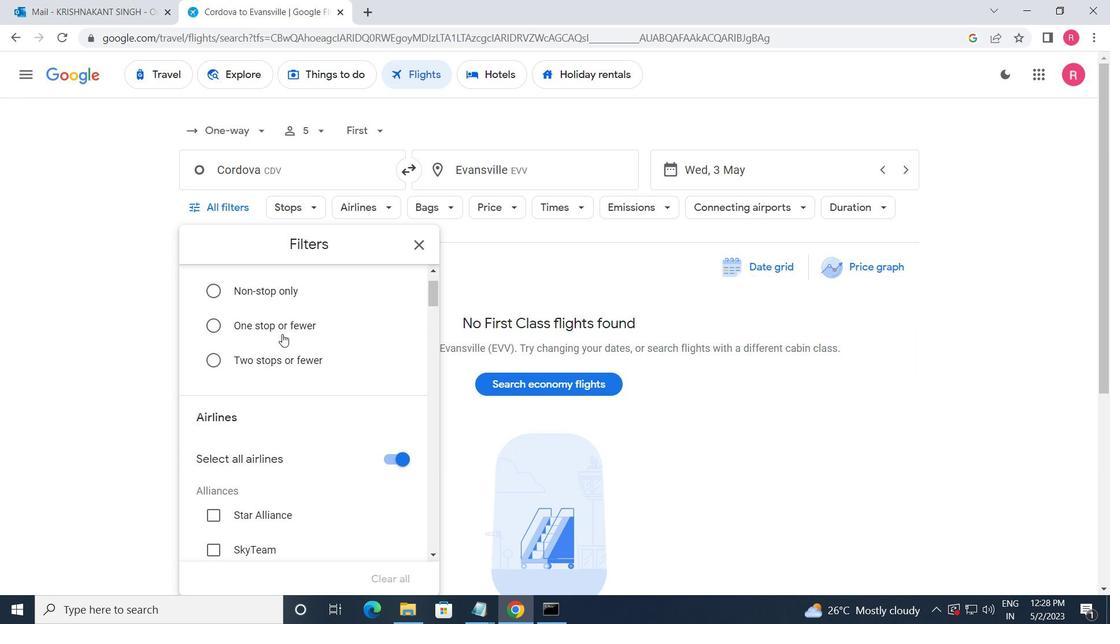 
Action: Mouse moved to (293, 319)
Screenshot: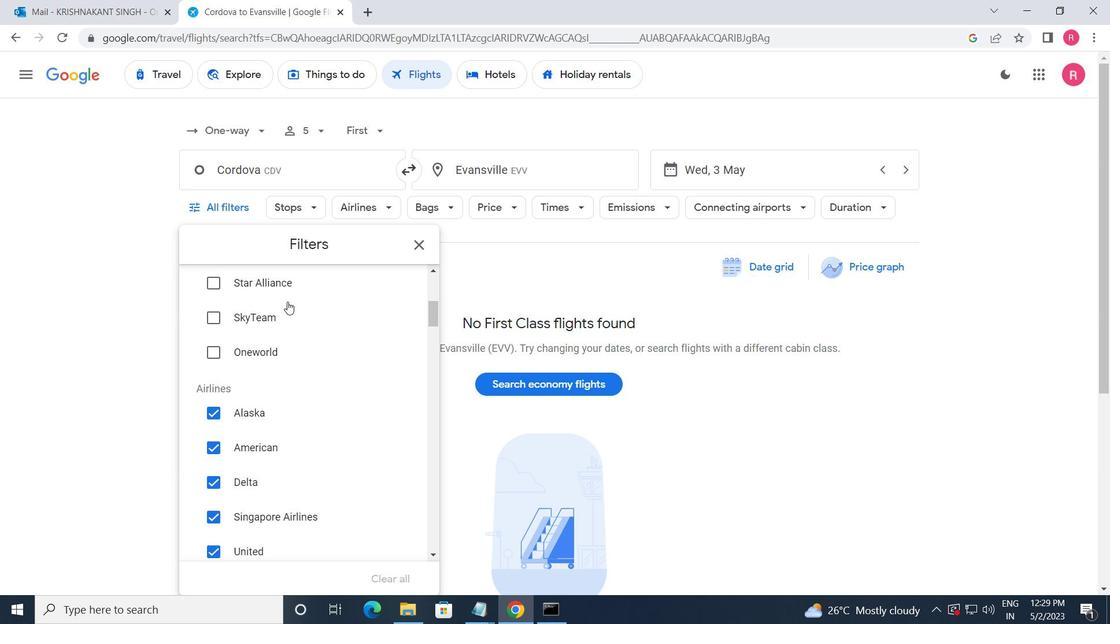 
Action: Mouse scrolled (293, 318) with delta (0, 0)
Screenshot: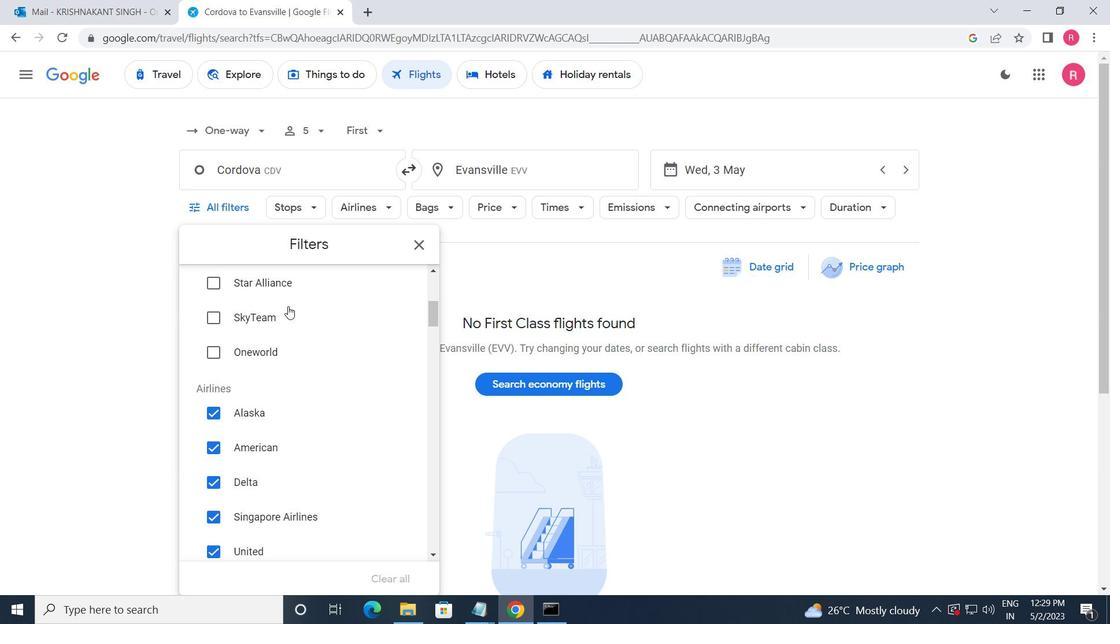
Action: Mouse moved to (295, 322)
Screenshot: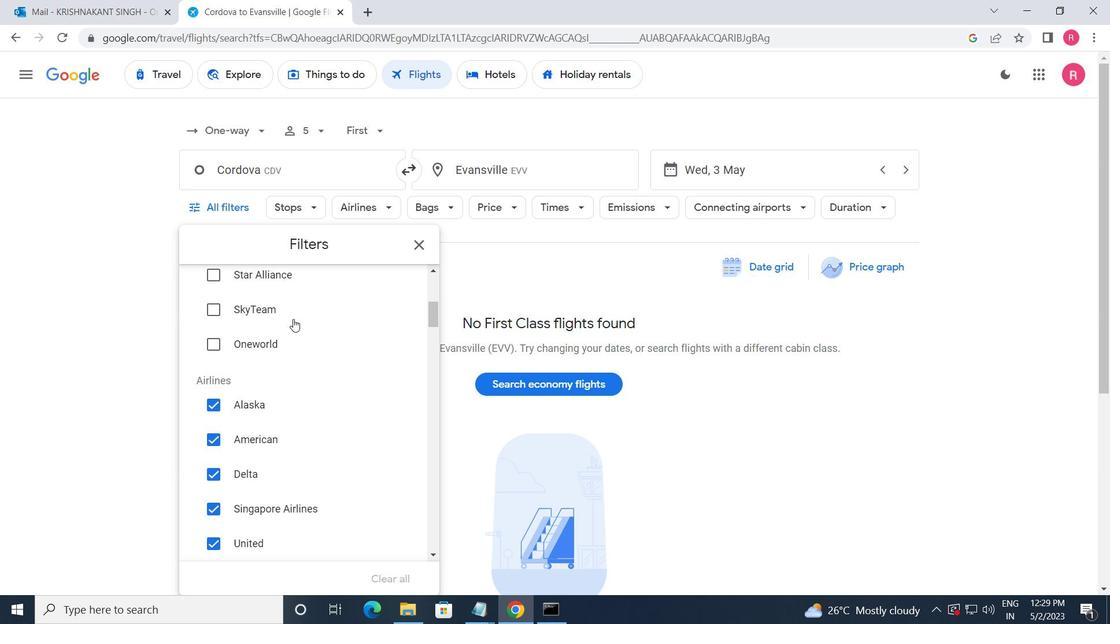 
Action: Mouse scrolled (295, 322) with delta (0, 0)
Screenshot: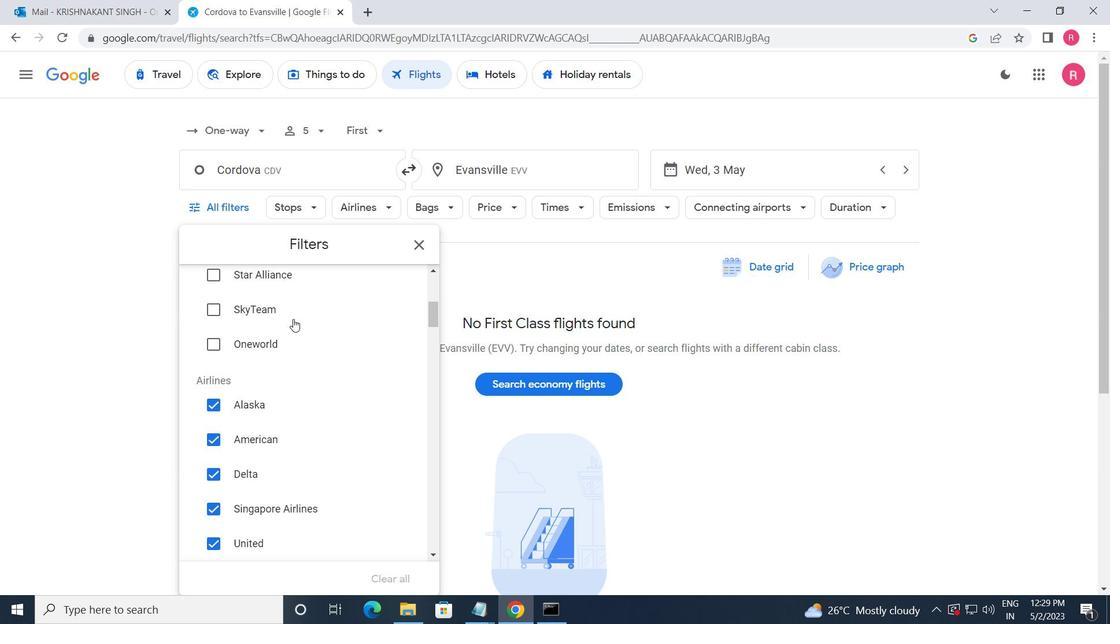 
Action: Mouse moved to (296, 323)
Screenshot: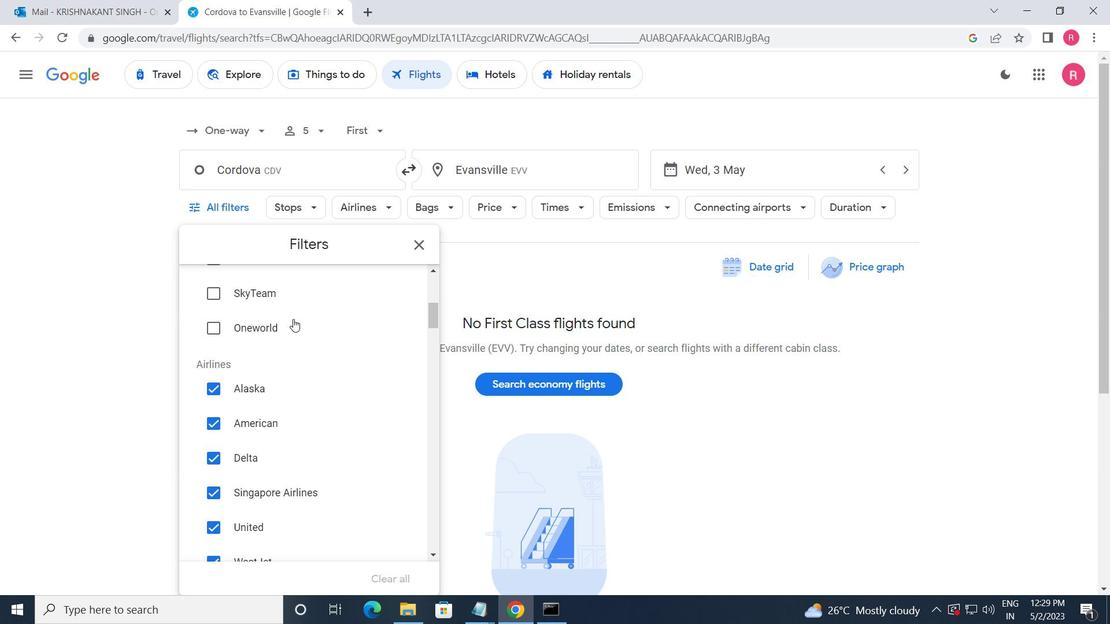 
Action: Mouse scrolled (296, 324) with delta (0, 0)
Screenshot: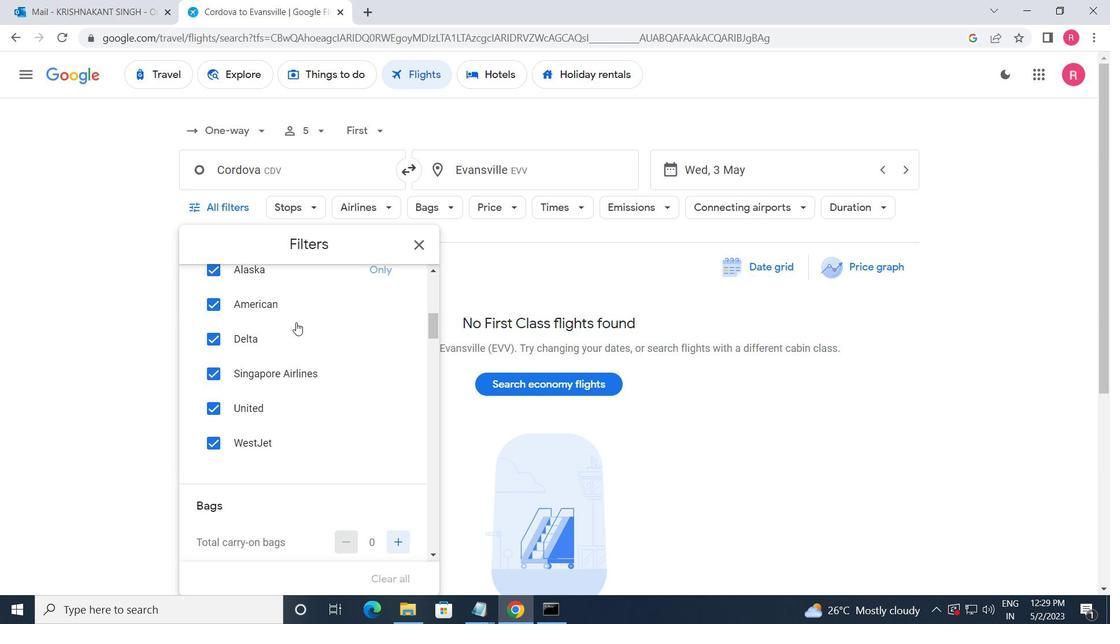 
Action: Mouse scrolled (296, 324) with delta (0, 0)
Screenshot: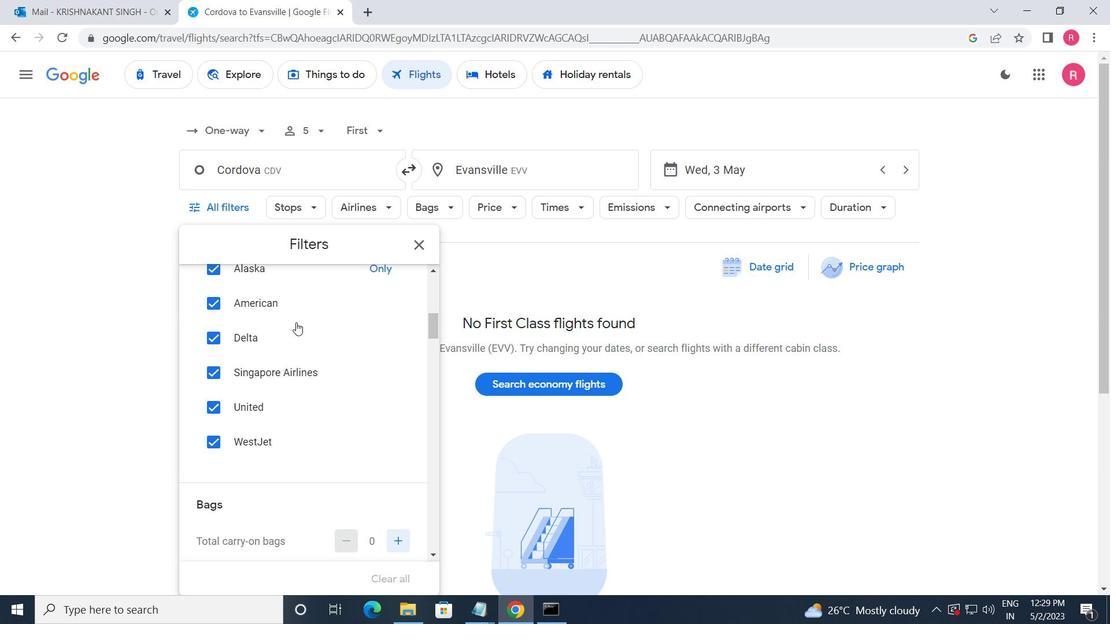 
Action: Mouse moved to (313, 319)
Screenshot: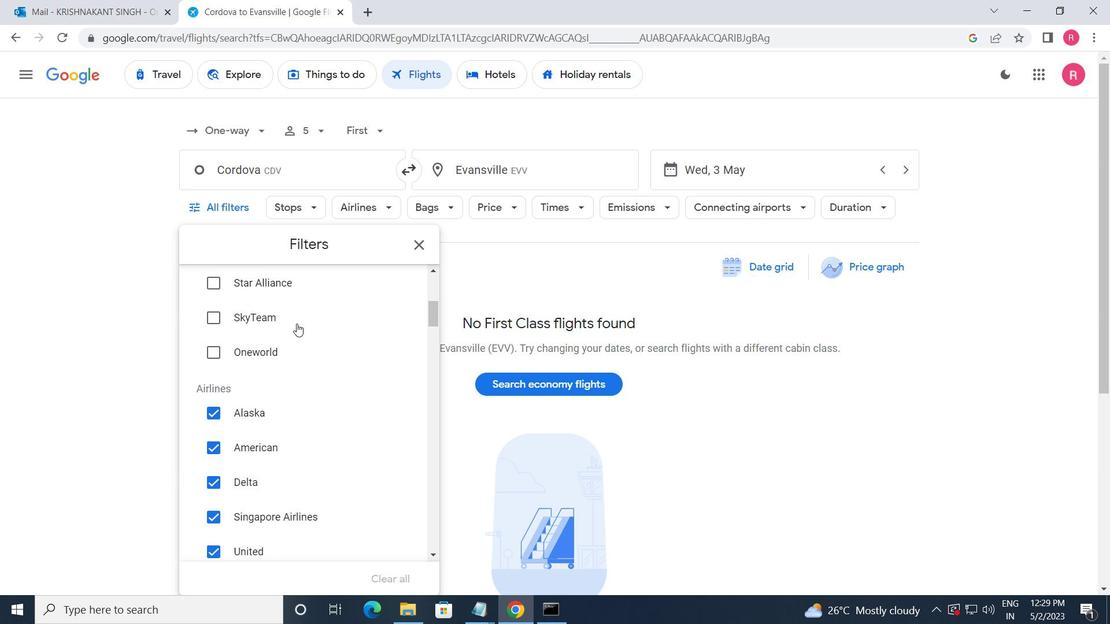 
Action: Mouse scrolled (313, 320) with delta (0, 0)
Screenshot: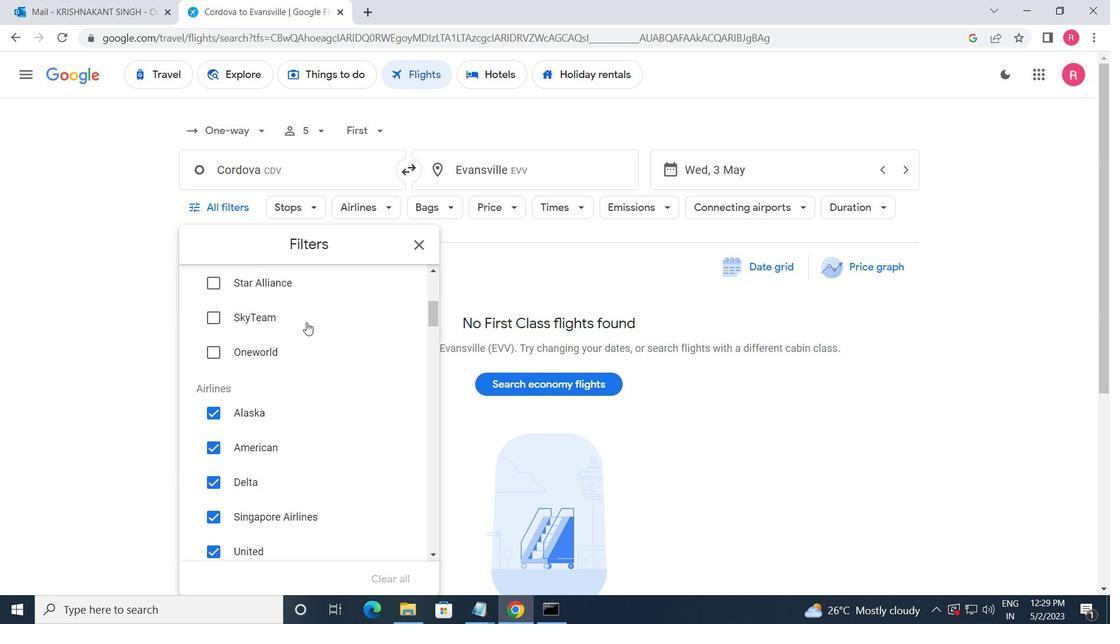 
Action: Mouse scrolled (313, 320) with delta (0, 0)
Screenshot: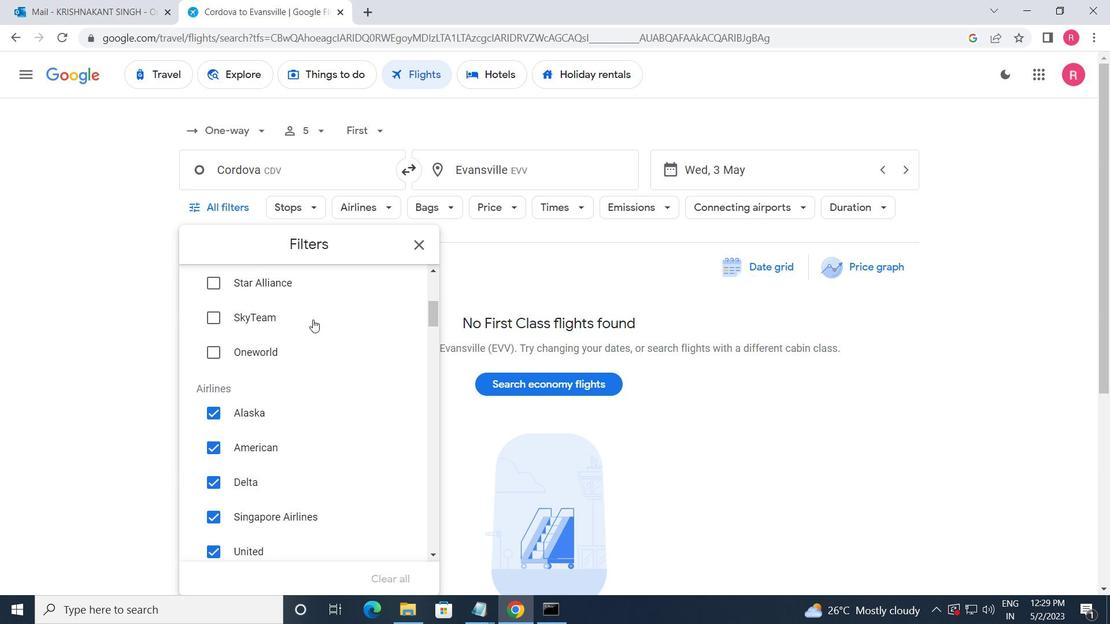 
Action: Mouse moved to (404, 373)
Screenshot: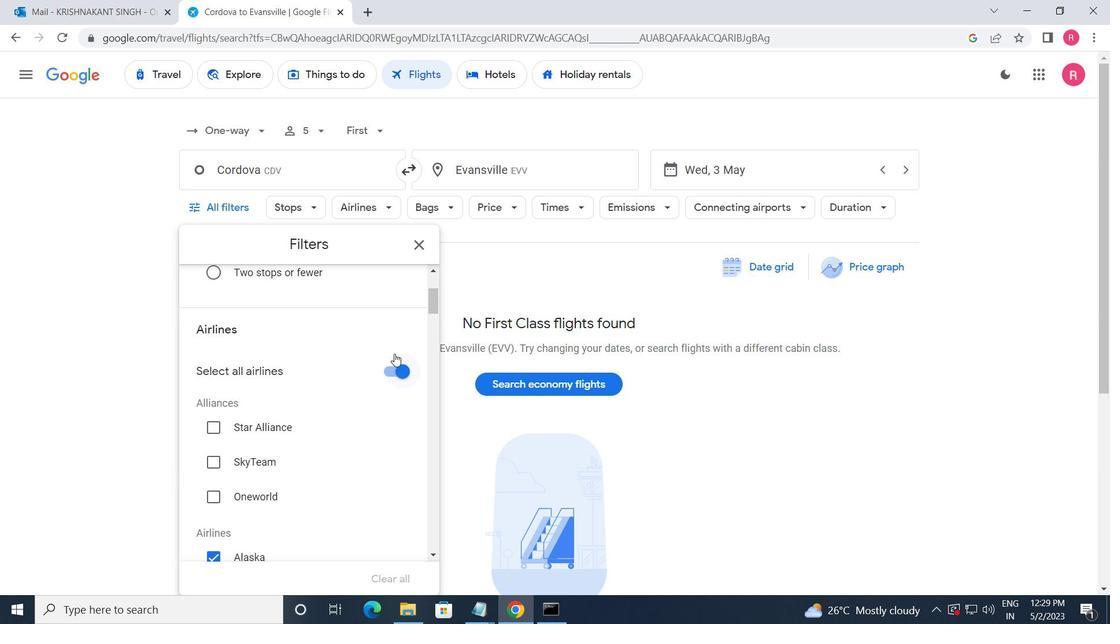 
Action: Mouse pressed left at (404, 373)
Screenshot: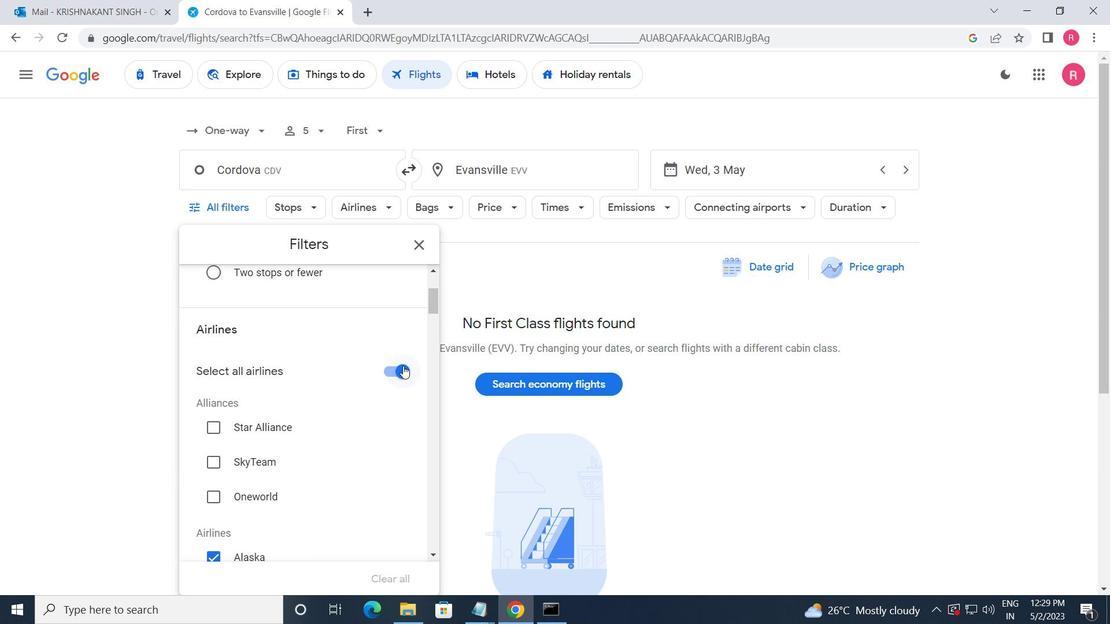 
Action: Mouse moved to (372, 372)
Screenshot: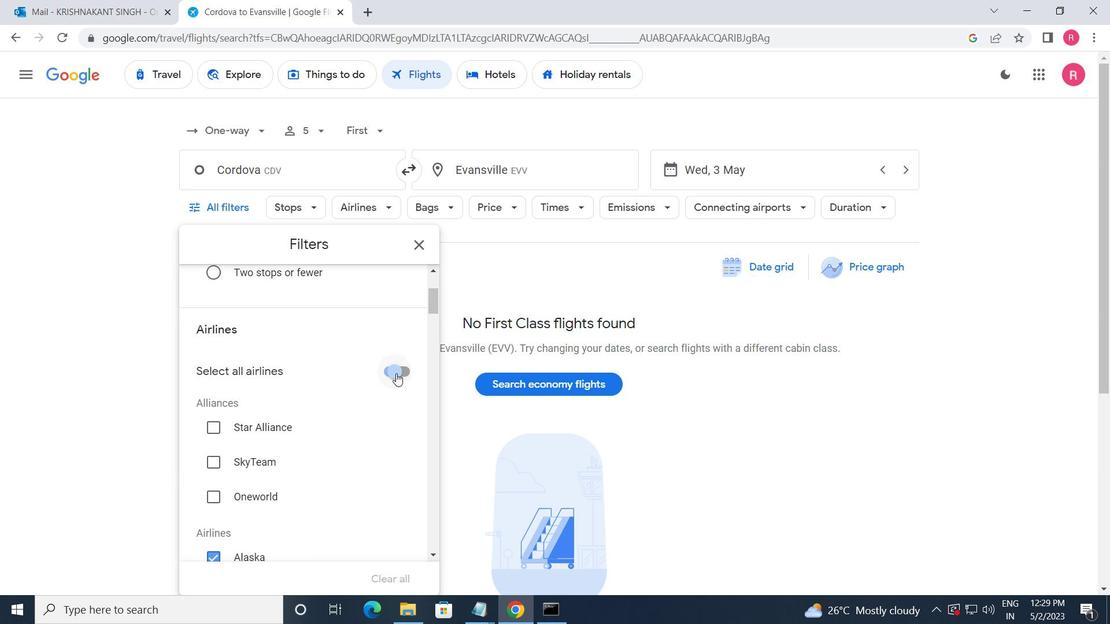 
Action: Mouse scrolled (372, 371) with delta (0, 0)
Screenshot: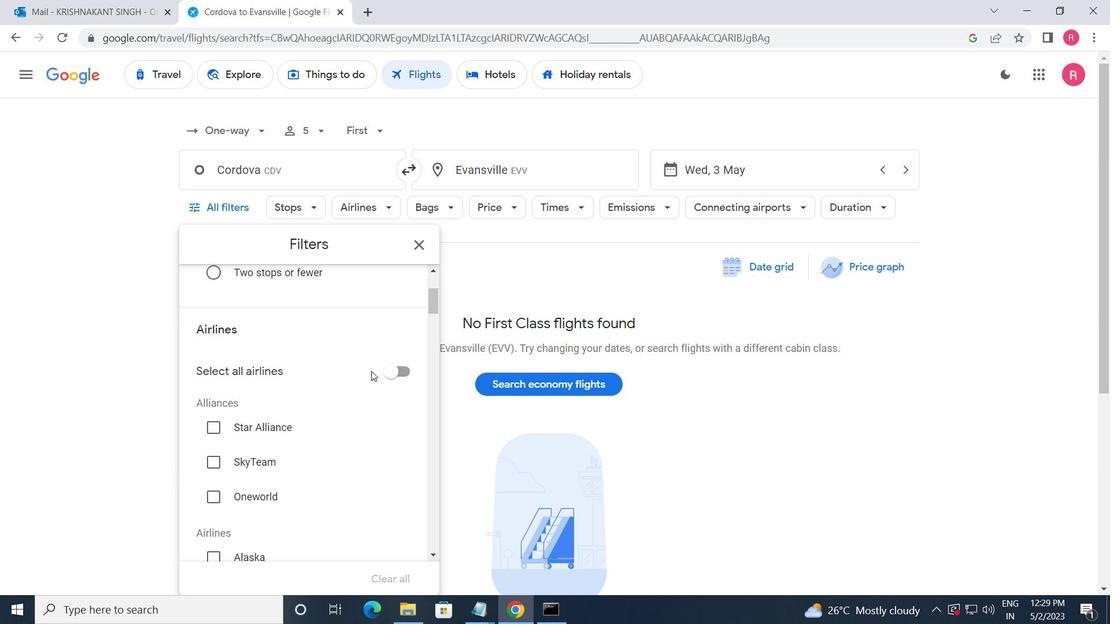 
Action: Mouse scrolled (372, 371) with delta (0, 0)
Screenshot: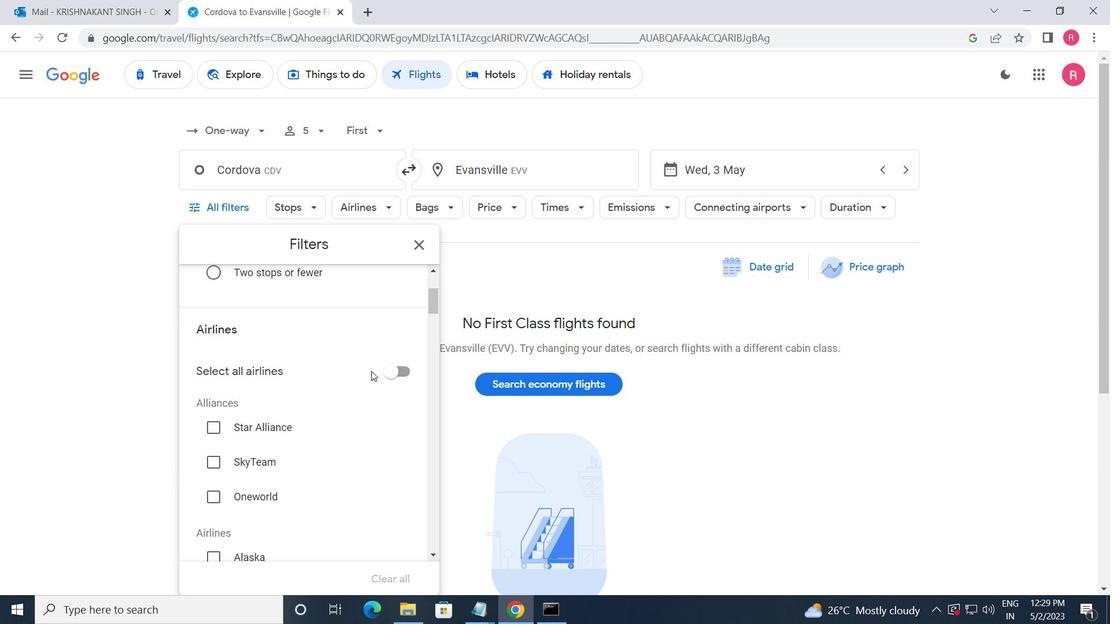 
Action: Mouse scrolled (372, 371) with delta (0, 0)
Screenshot: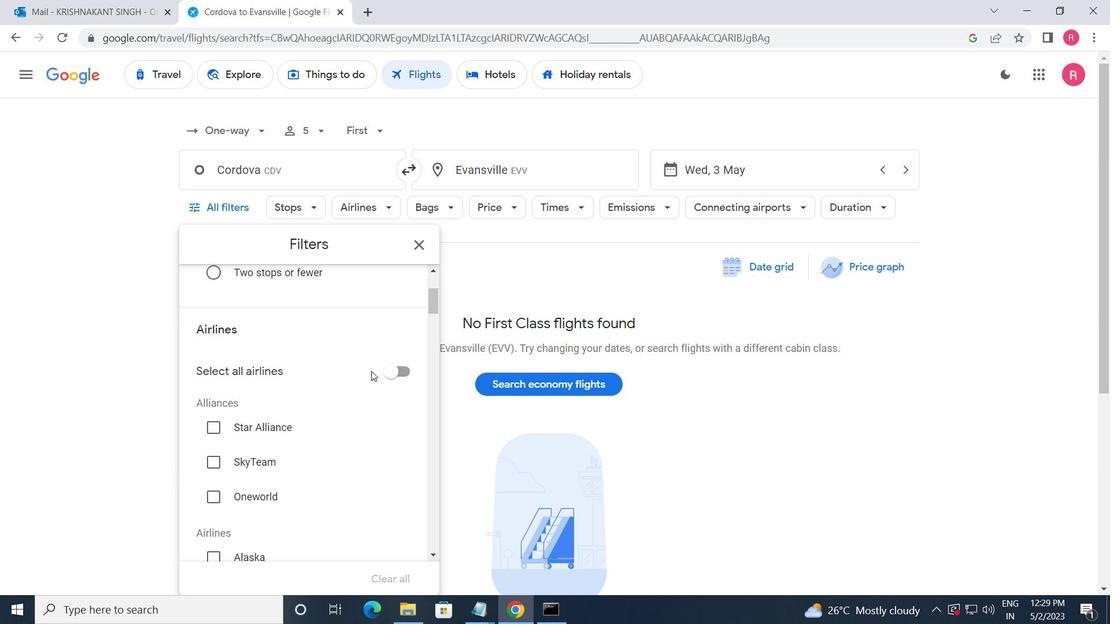 
Action: Mouse scrolled (372, 371) with delta (0, 0)
Screenshot: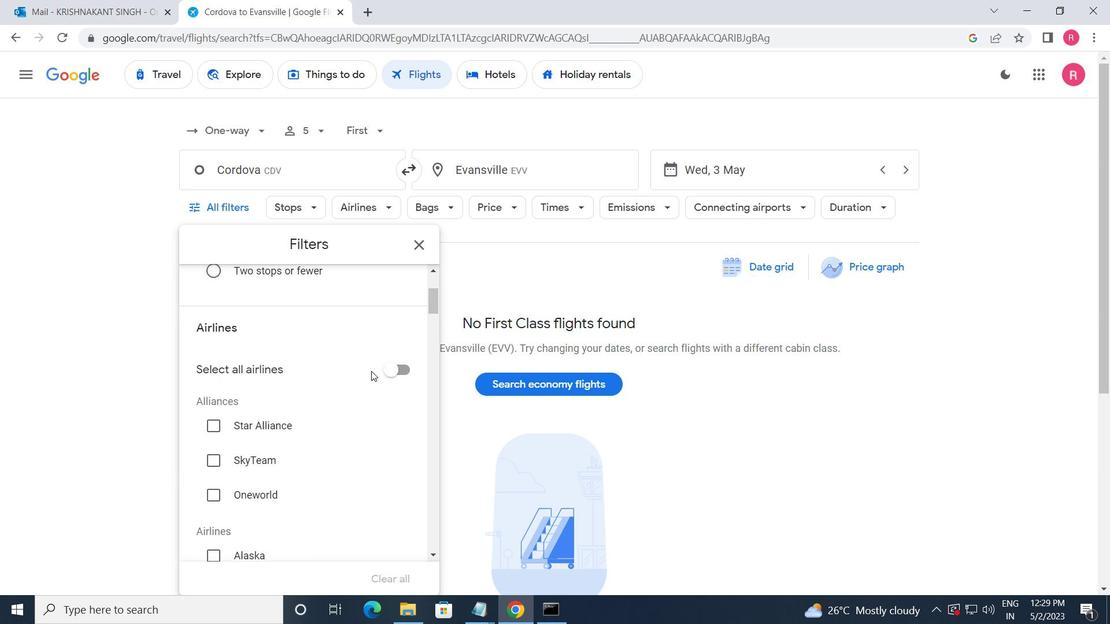
Action: Mouse scrolled (372, 371) with delta (0, 0)
Screenshot: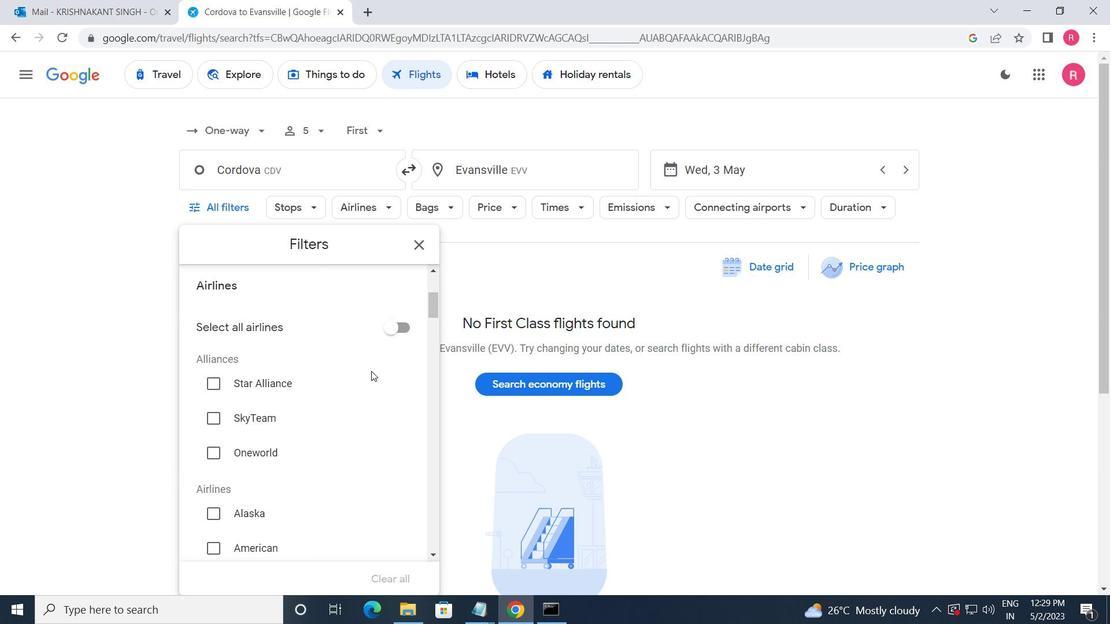 
Action: Mouse scrolled (372, 371) with delta (0, 0)
Screenshot: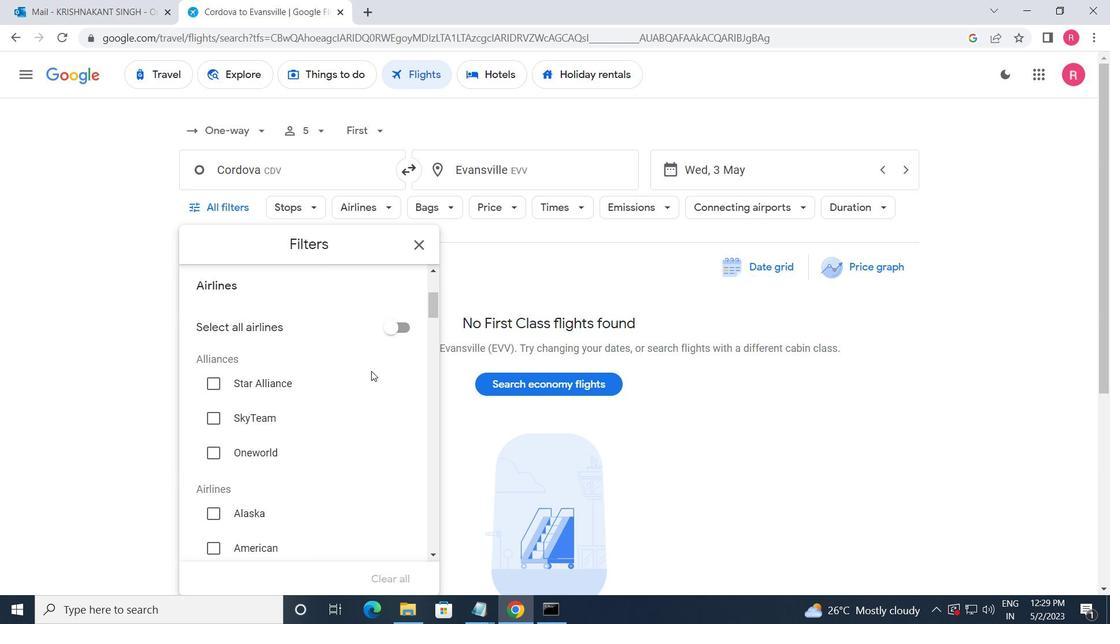 
Action: Mouse scrolled (372, 371) with delta (0, 0)
Screenshot: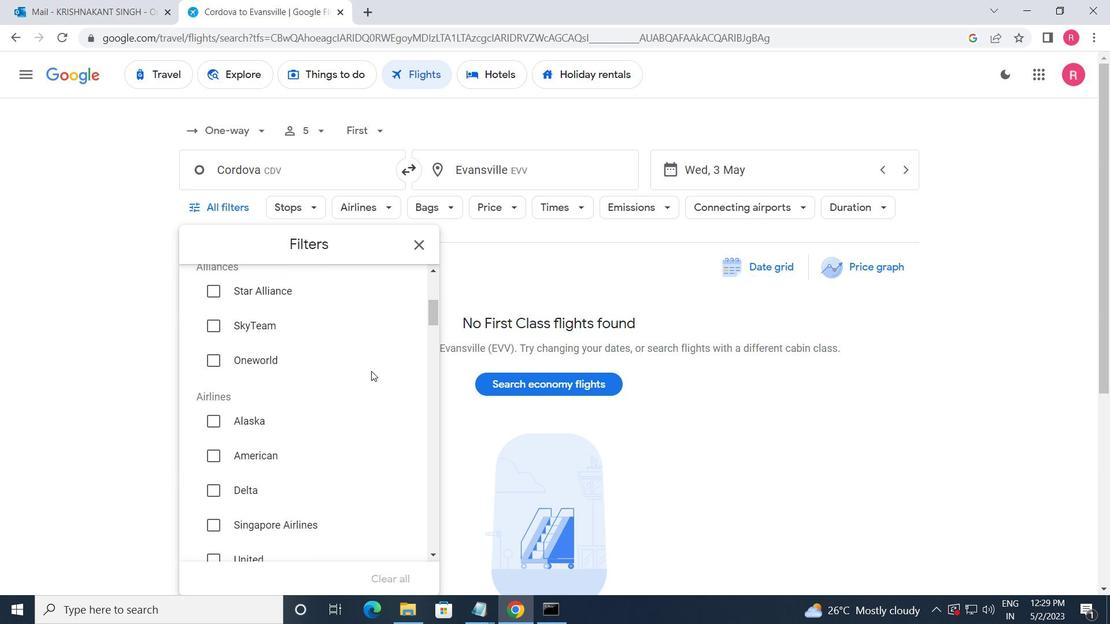 
Action: Mouse moved to (387, 355)
Screenshot: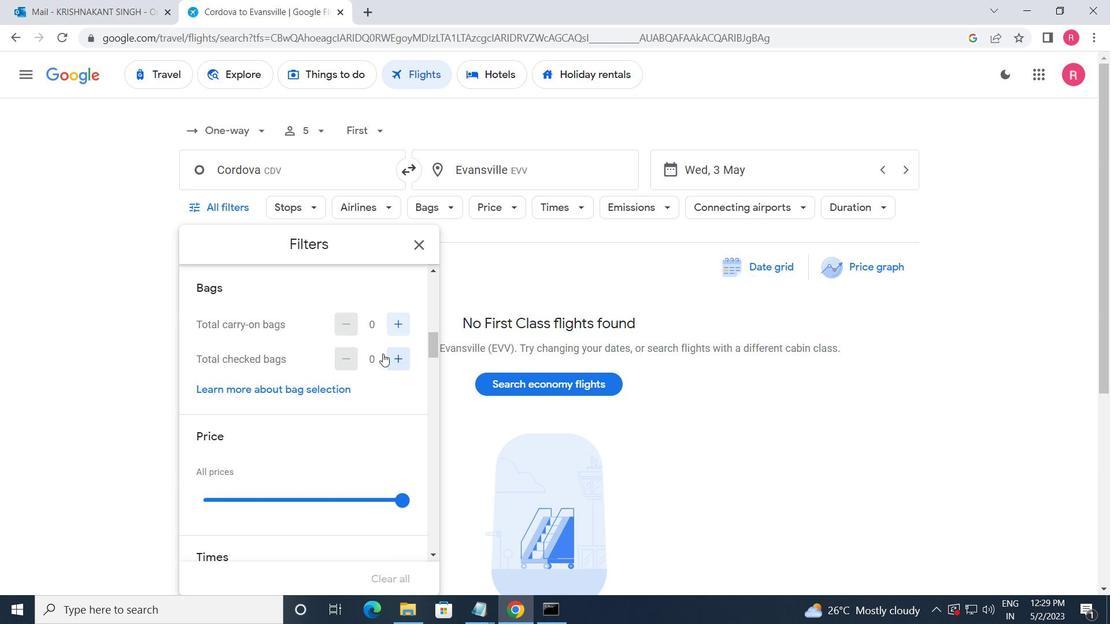 
Action: Mouse pressed left at (387, 355)
Screenshot: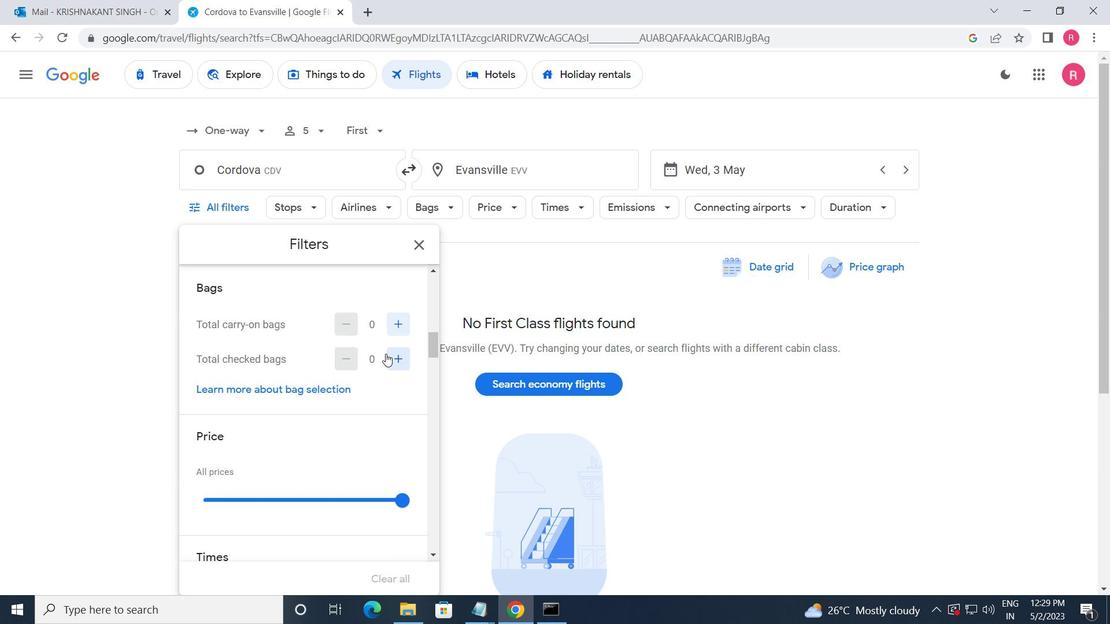 
Action: Mouse pressed left at (387, 355)
Screenshot: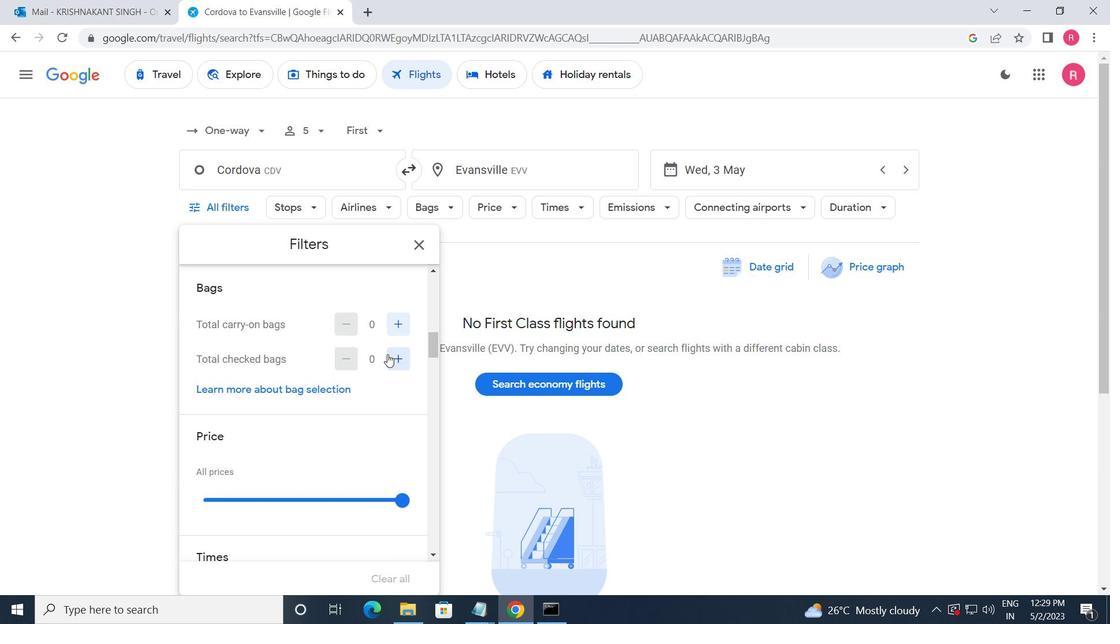 
Action: Mouse pressed left at (387, 355)
Screenshot: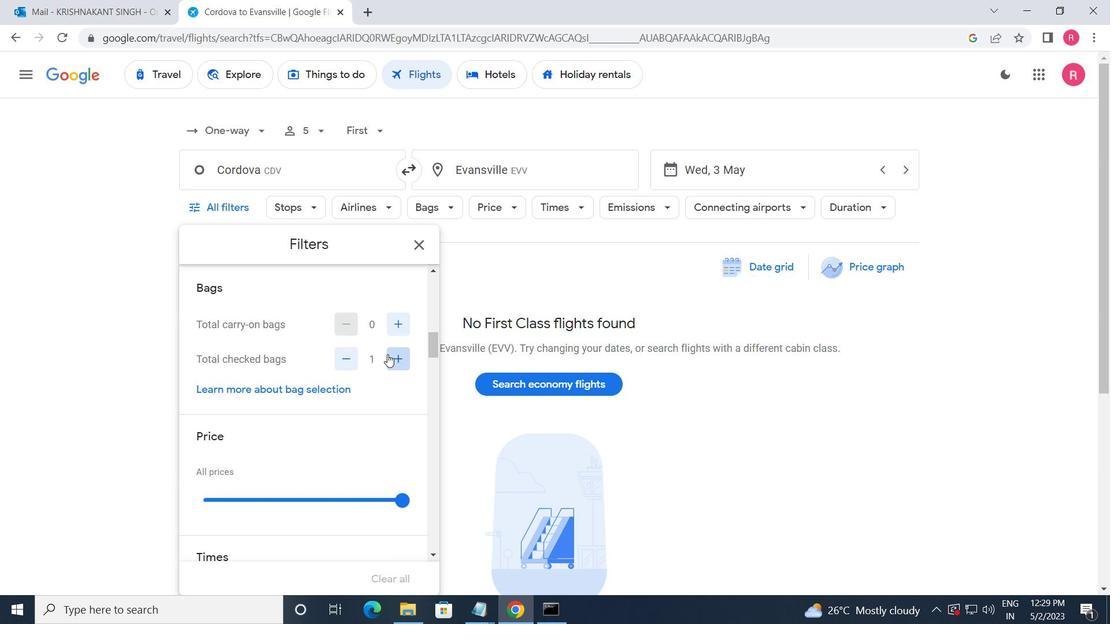 
Action: Mouse moved to (387, 357)
Screenshot: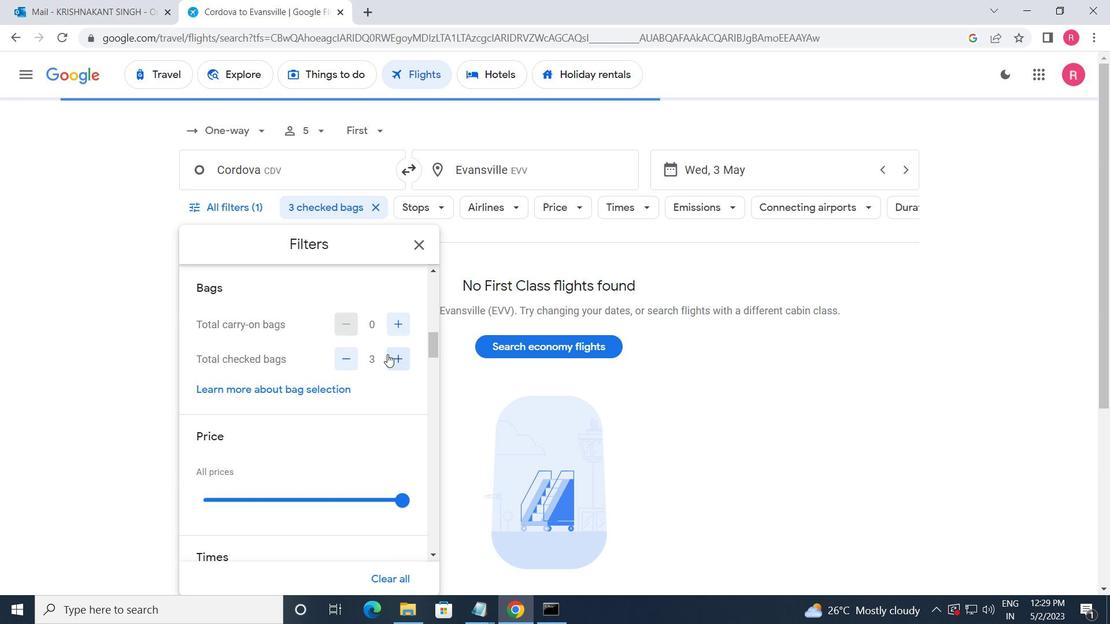 
Action: Mouse scrolled (387, 356) with delta (0, 0)
Screenshot: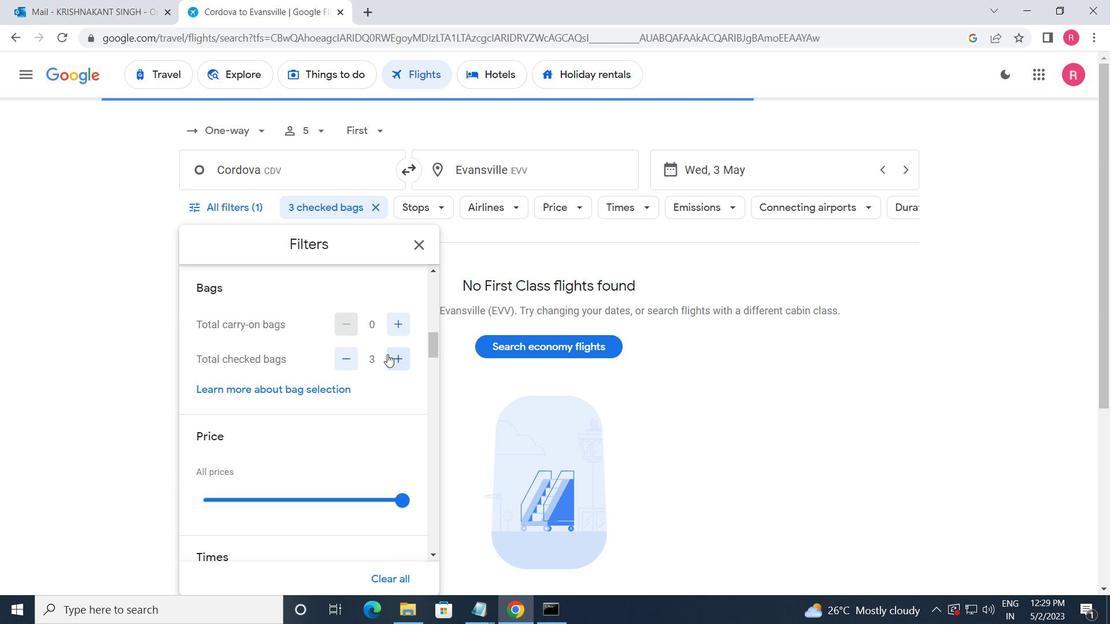 
Action: Mouse moved to (407, 424)
Screenshot: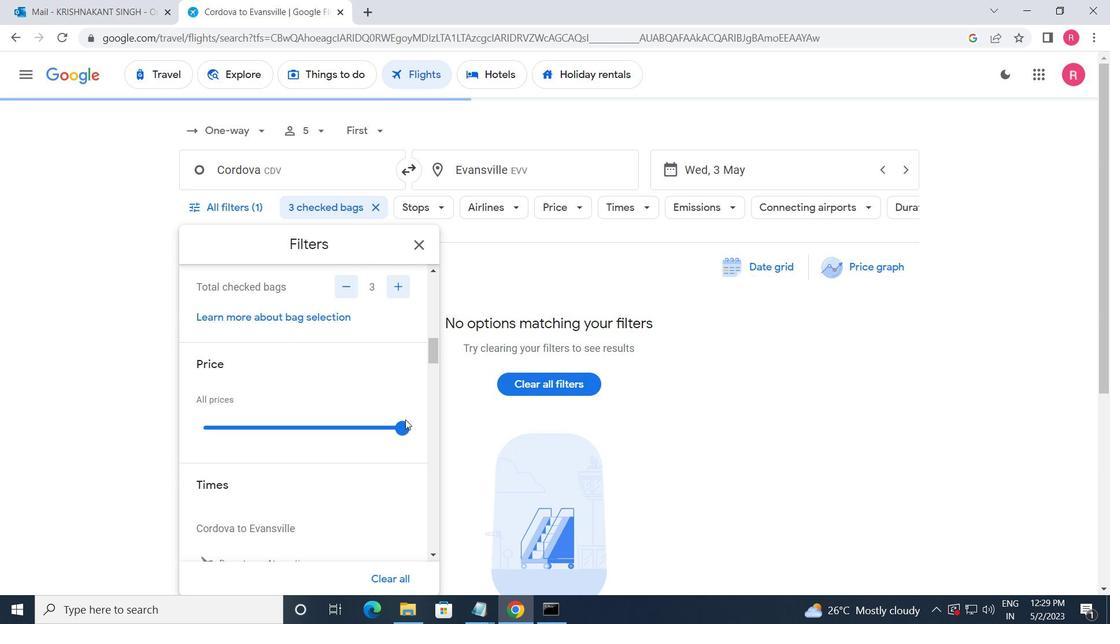 
Action: Mouse pressed left at (407, 424)
Screenshot: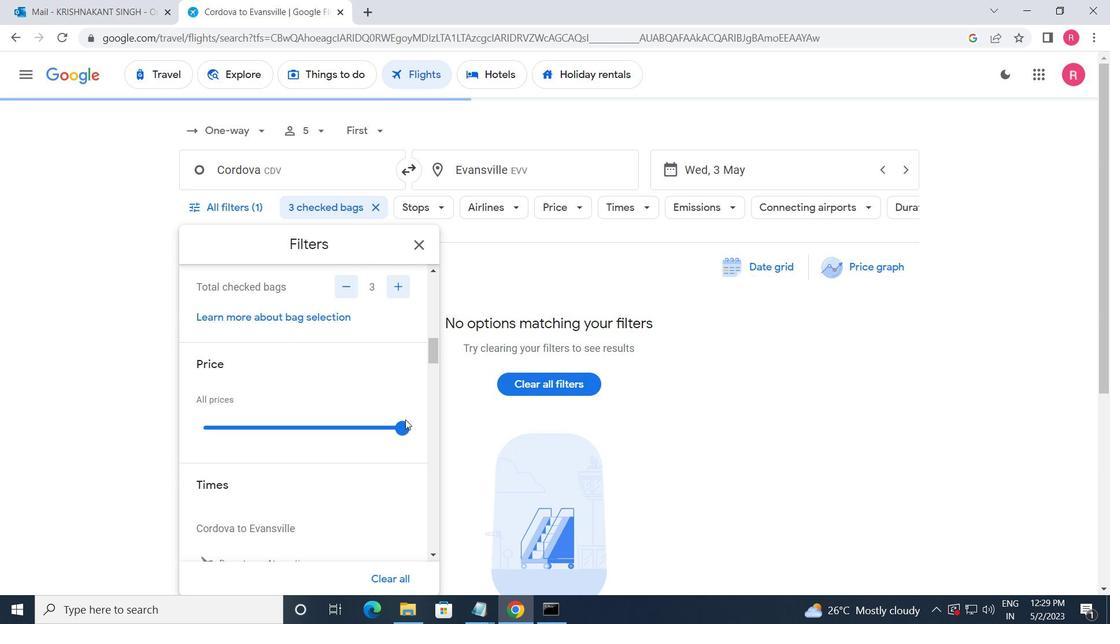 
Action: Mouse moved to (410, 425)
Screenshot: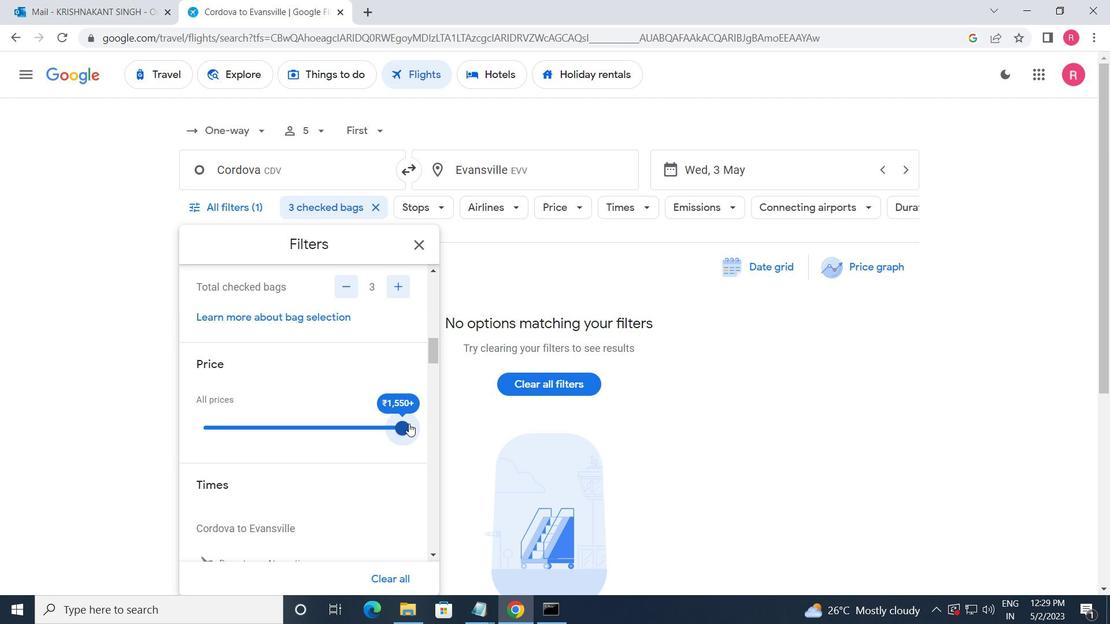 
Action: Mouse scrolled (410, 425) with delta (0, 0)
Screenshot: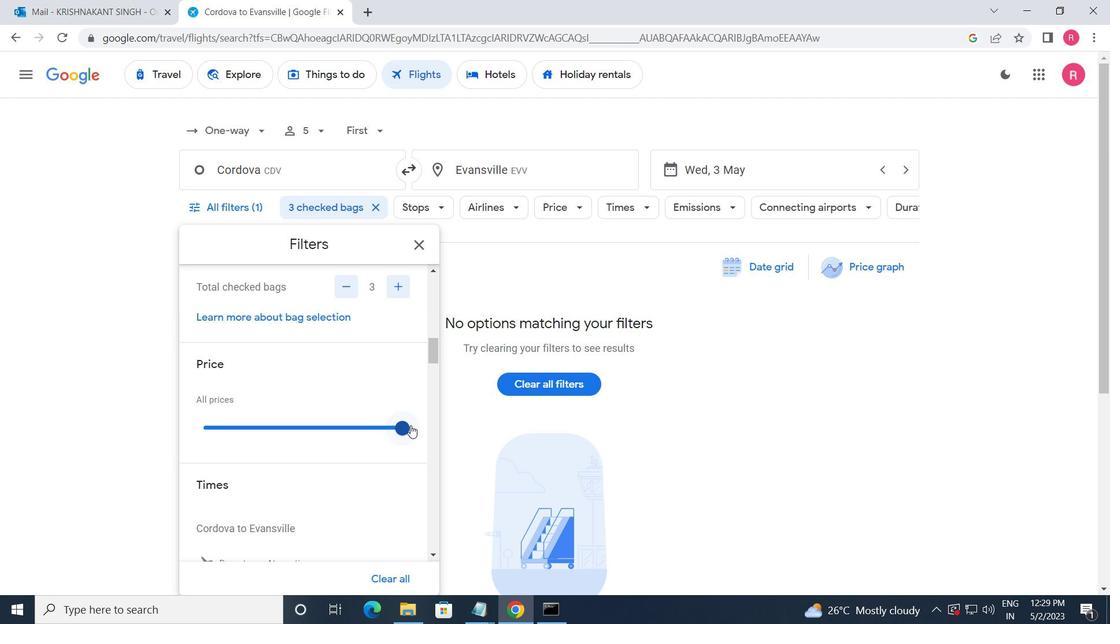 
Action: Mouse scrolled (410, 425) with delta (0, 0)
Screenshot: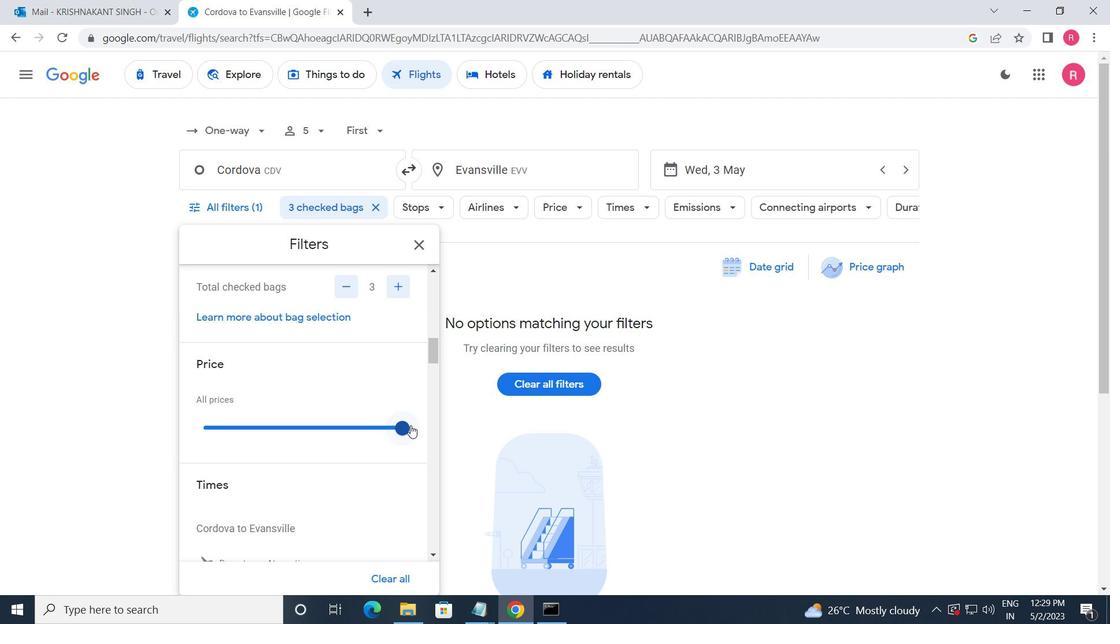 
Action: Mouse moved to (207, 453)
Screenshot: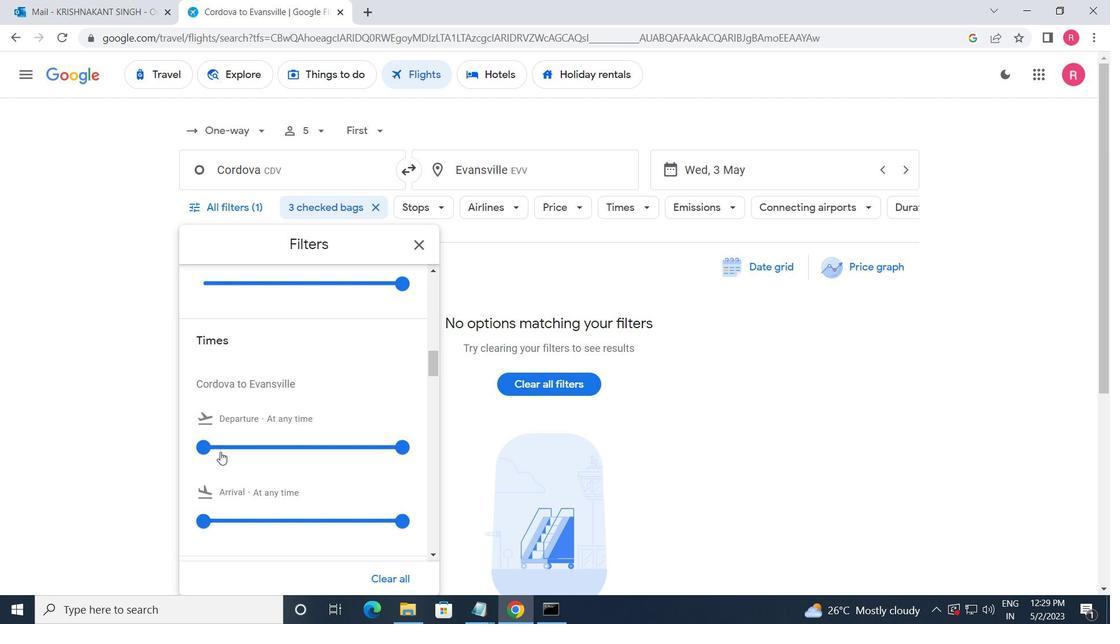 
Action: Mouse pressed left at (207, 453)
Screenshot: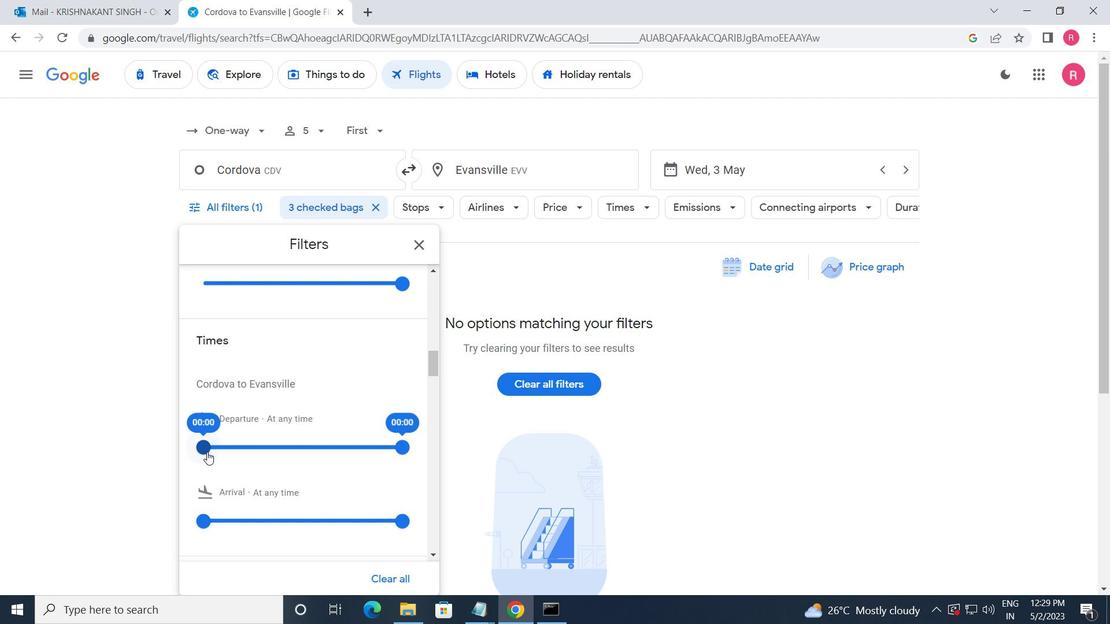 
Action: Mouse moved to (359, 454)
Screenshot: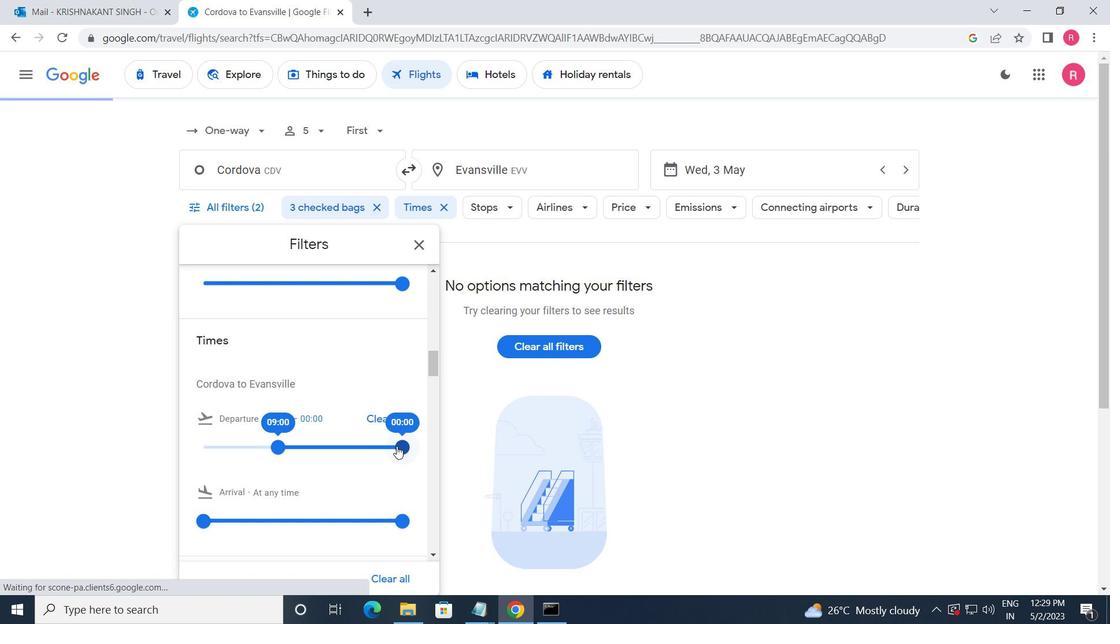 
Action: Mouse pressed left at (359, 454)
Screenshot: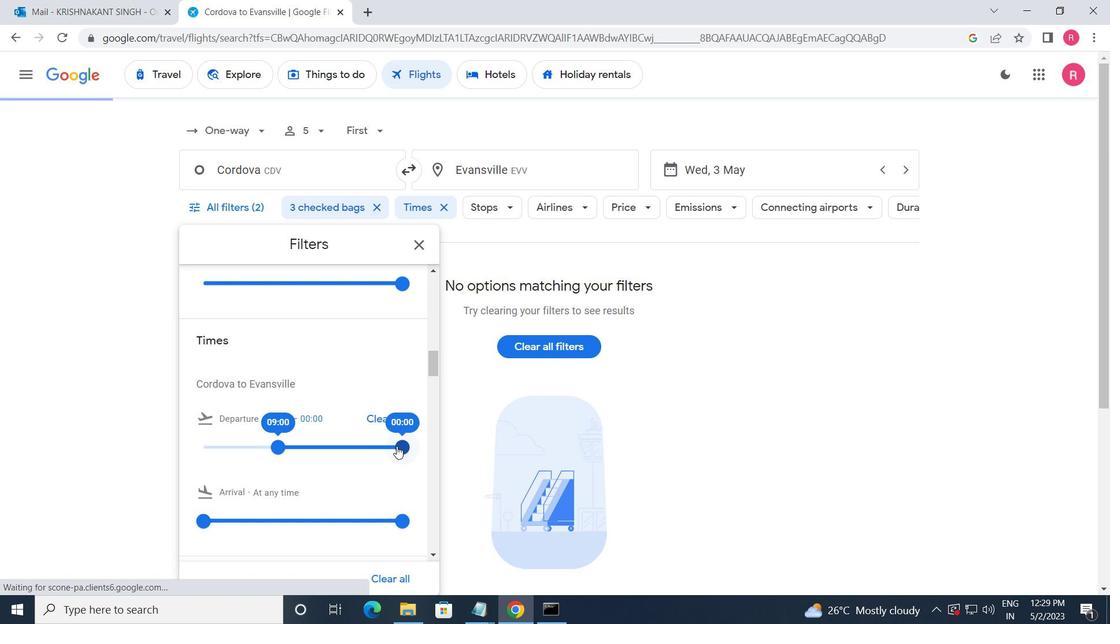 
Action: Mouse moved to (413, 243)
Screenshot: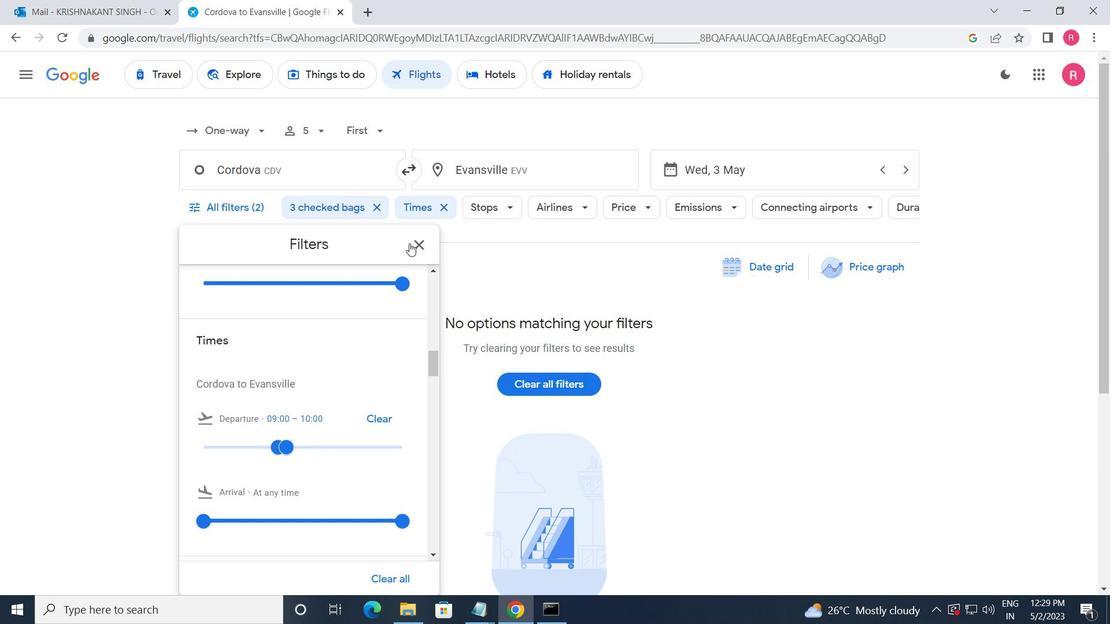 
Action: Mouse pressed left at (413, 243)
Screenshot: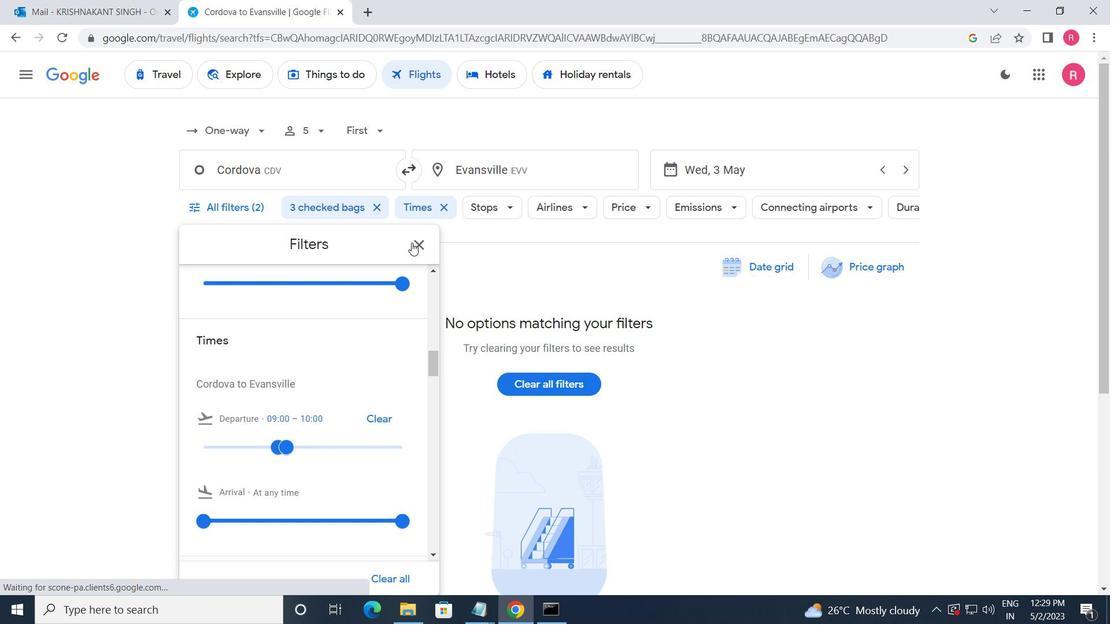 
Action: Mouse moved to (227, 0)
Screenshot: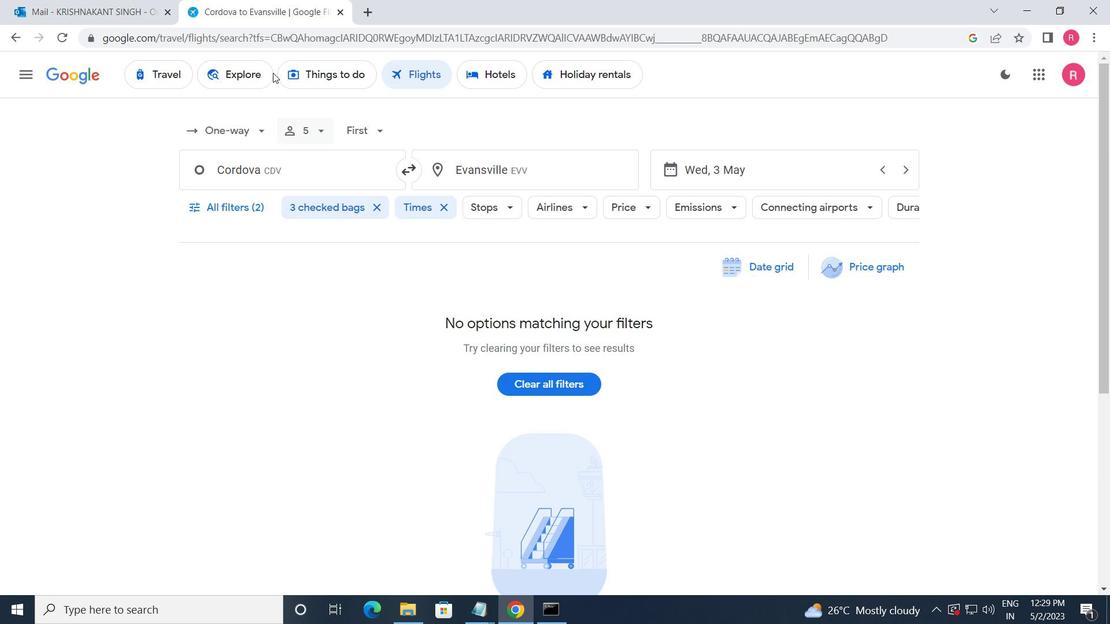 
